 Task: In the  document Exoticfruitsletter.epub Change font size of watermark '117' and place the watermark  'Diagonally '. Insert footer and write www.nexusTech.com
Action: Mouse pressed left at (370, 460)
Screenshot: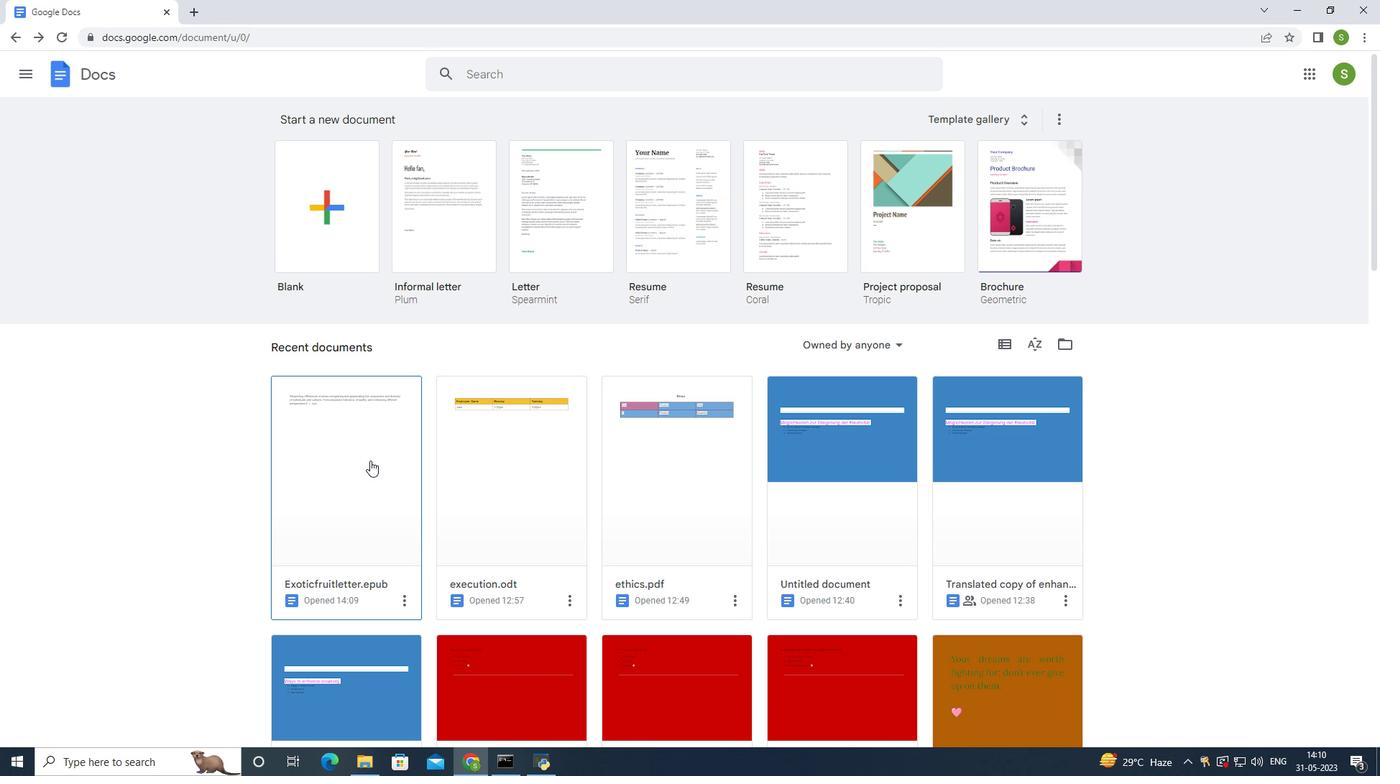 
Action: Mouse moved to (151, 89)
Screenshot: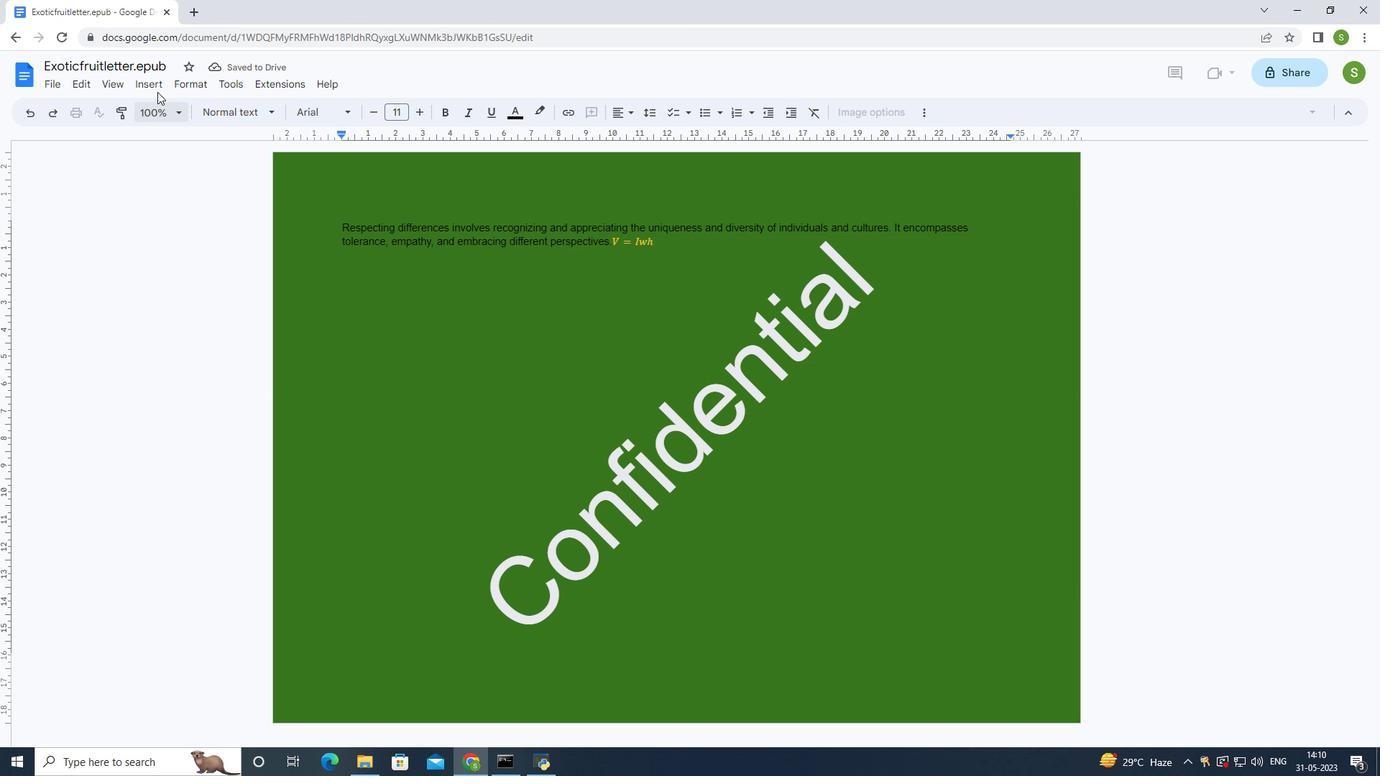 
Action: Mouse pressed left at (151, 89)
Screenshot: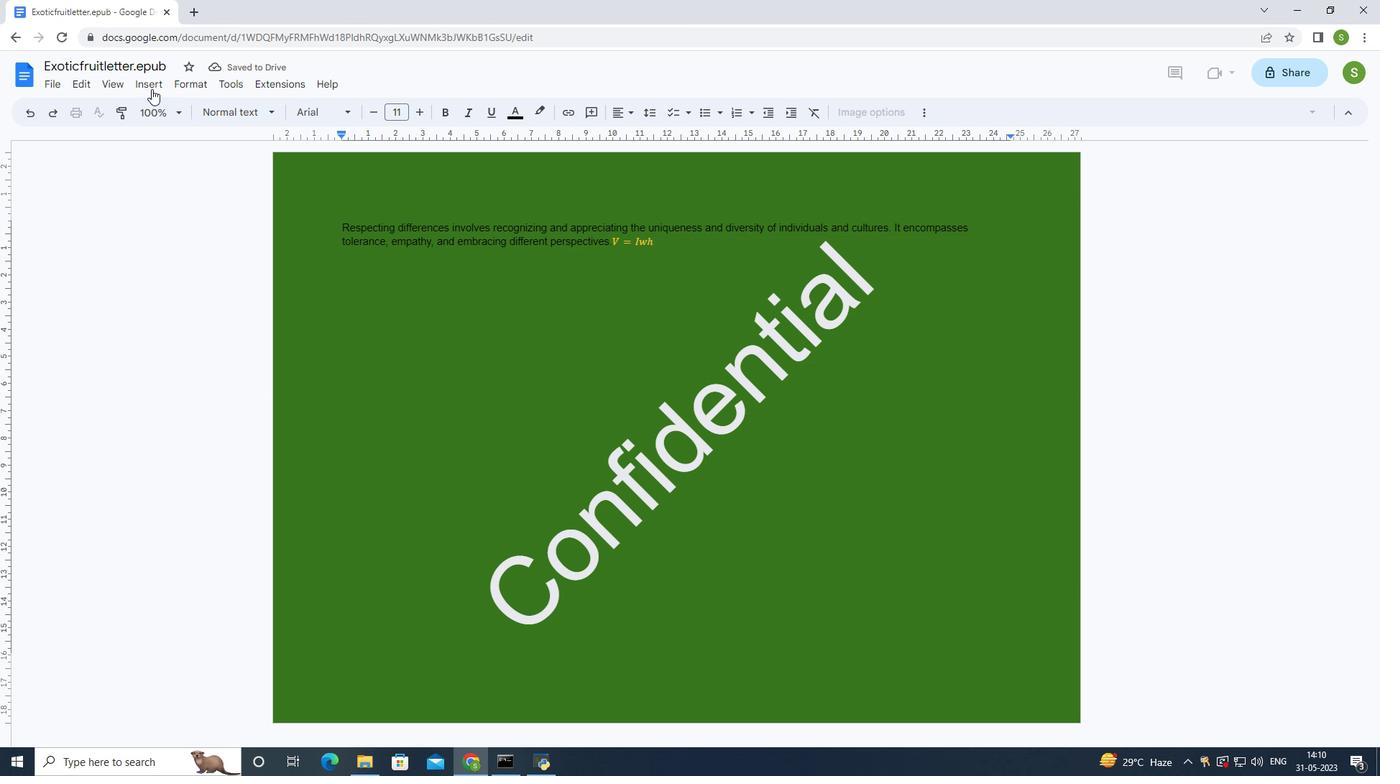 
Action: Mouse moved to (240, 416)
Screenshot: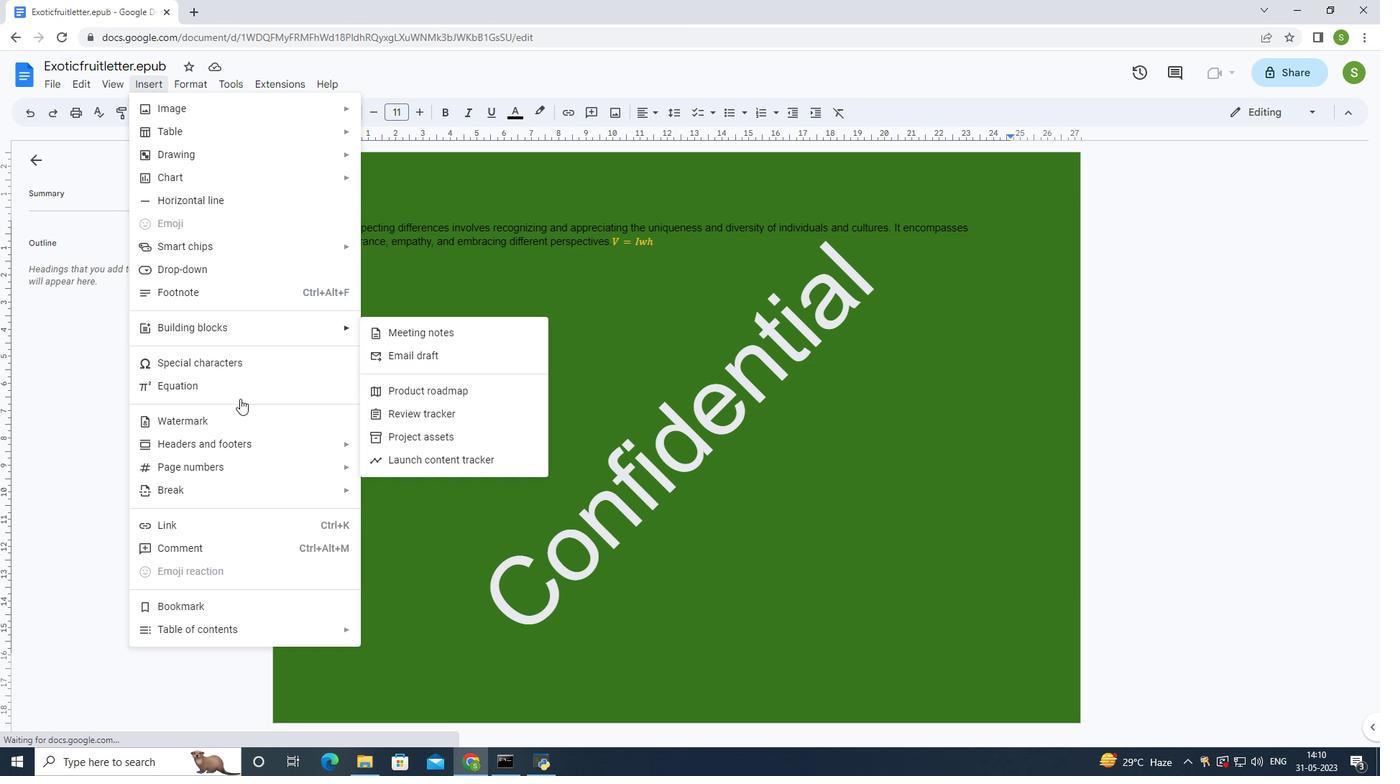 
Action: Mouse pressed left at (240, 416)
Screenshot: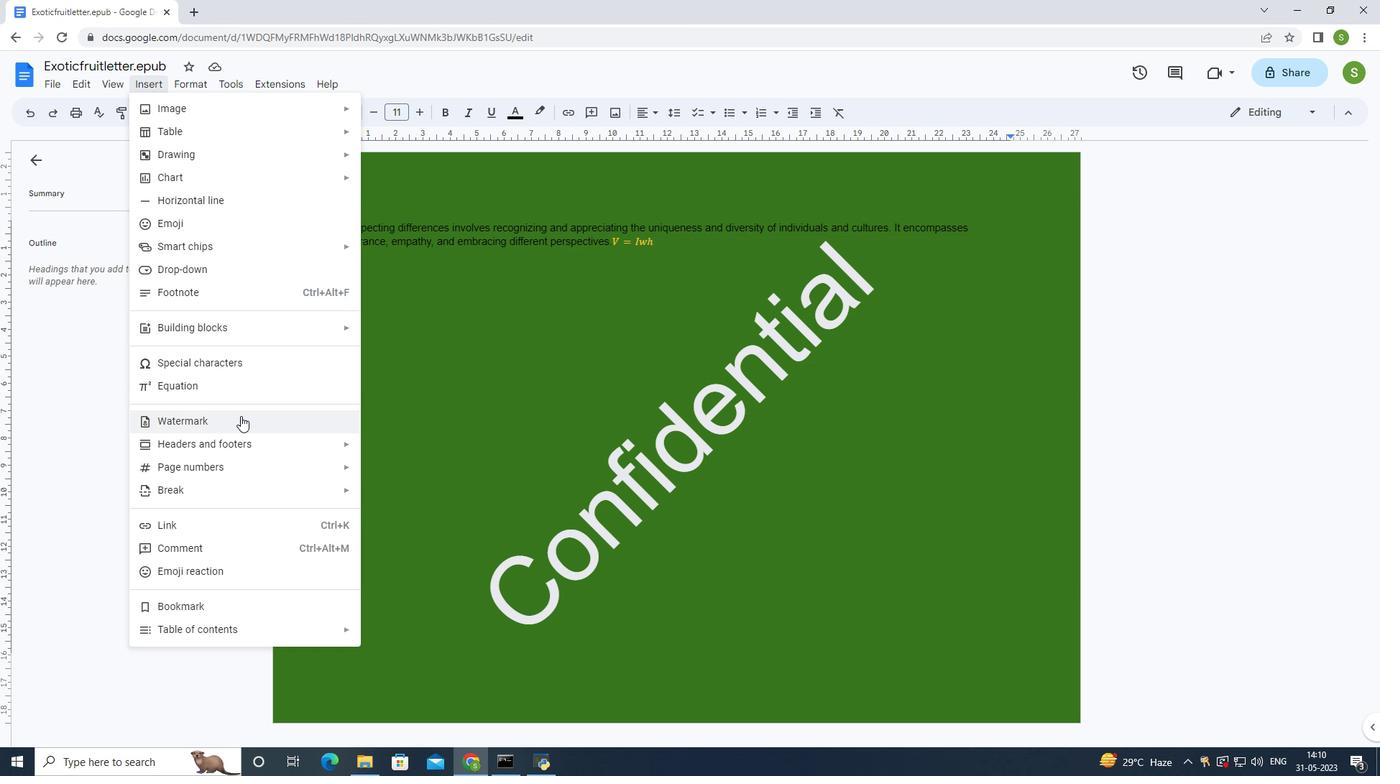 
Action: Mouse moved to (1247, 298)
Screenshot: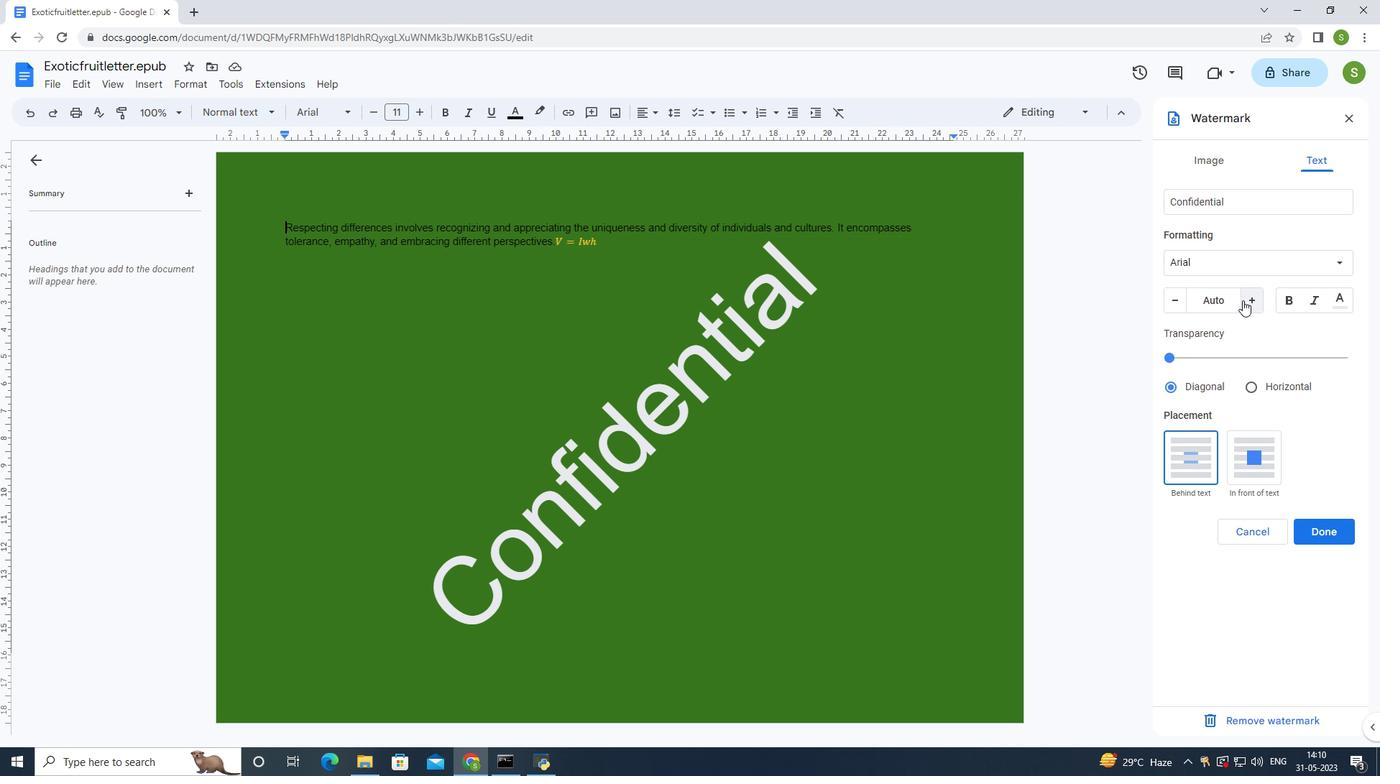 
Action: Mouse pressed left at (1247, 298)
Screenshot: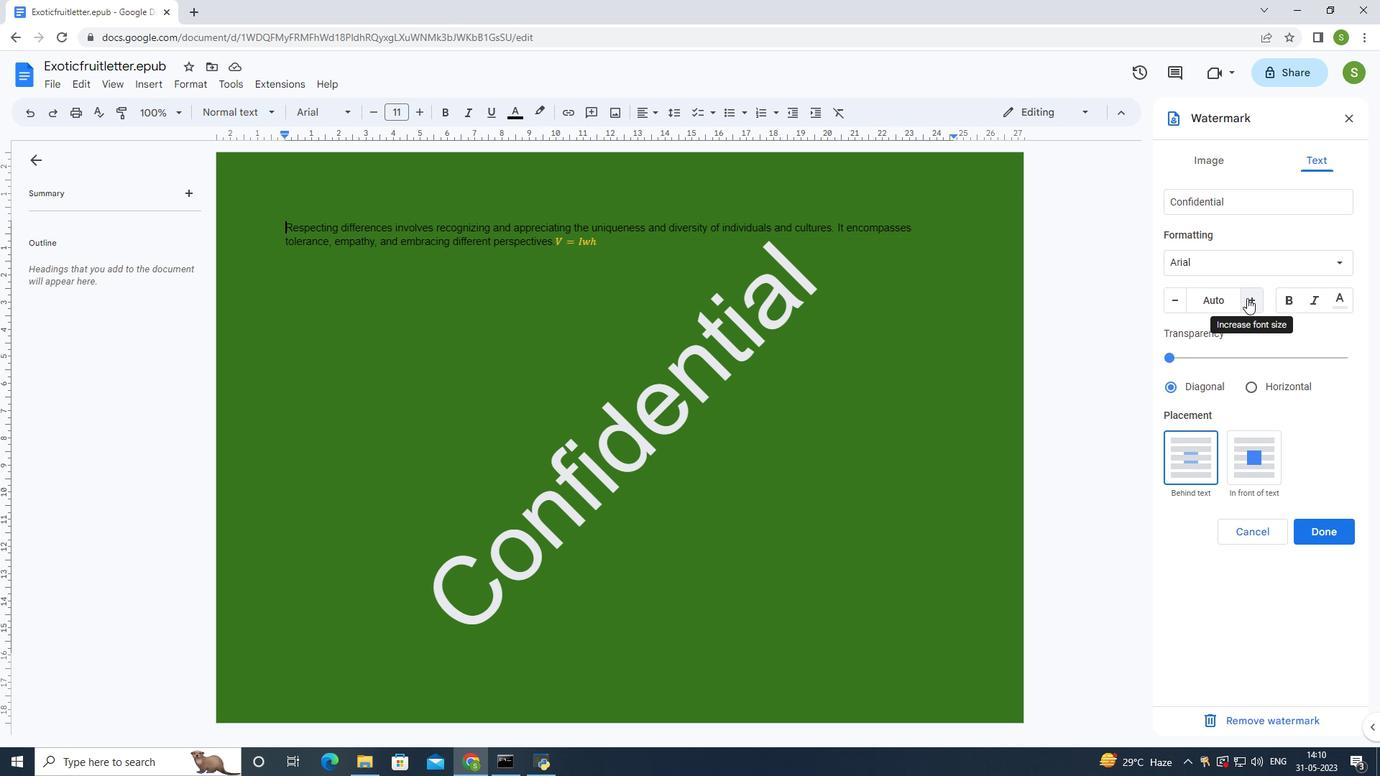 
Action: Mouse pressed left at (1247, 298)
Screenshot: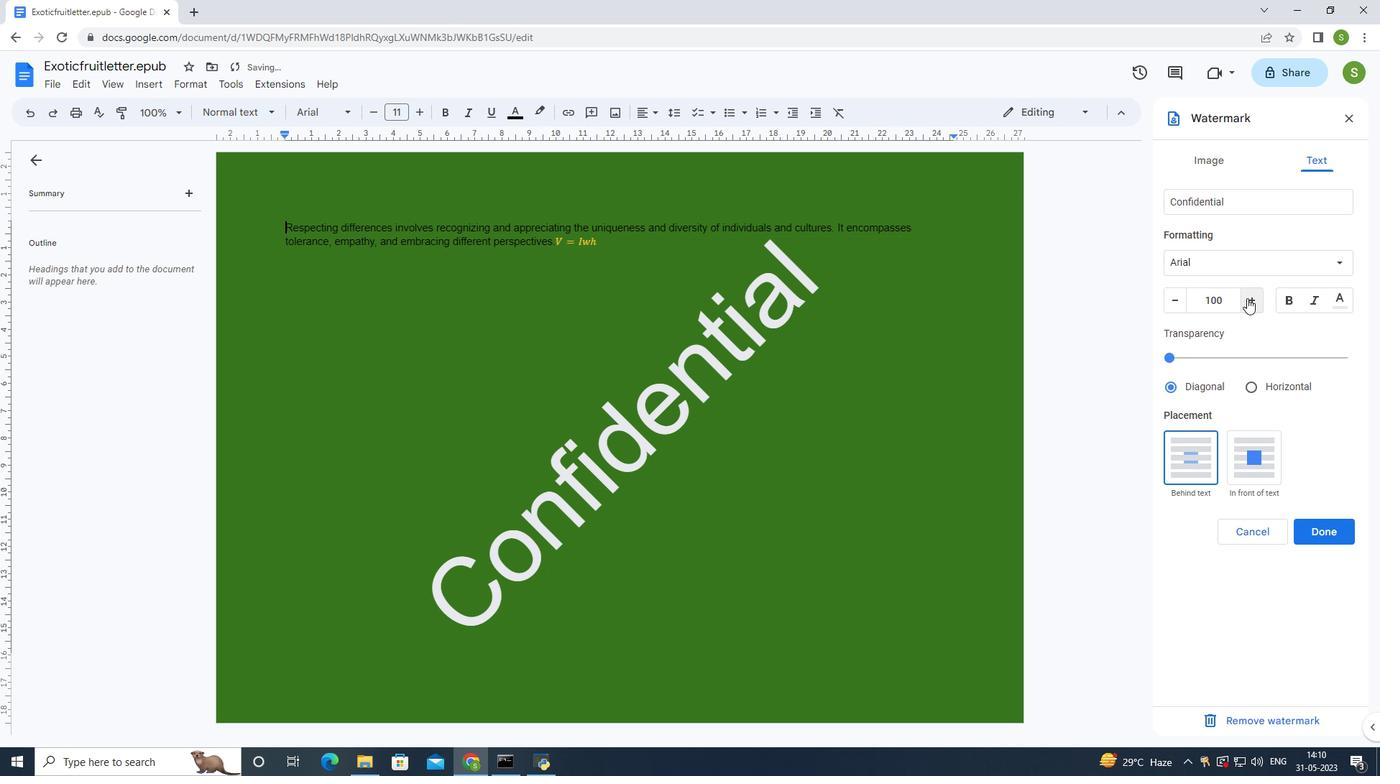 
Action: Mouse pressed left at (1247, 298)
Screenshot: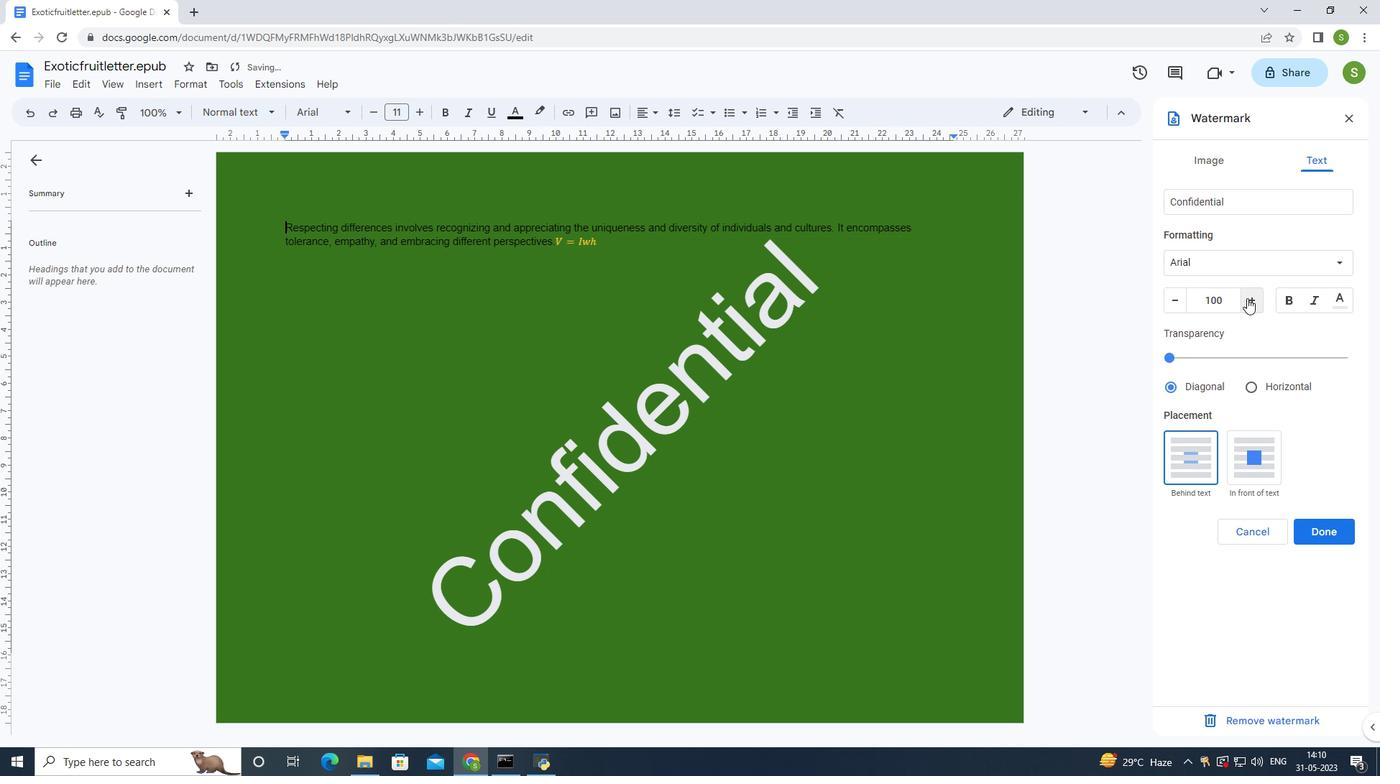 
Action: Mouse pressed left at (1247, 298)
Screenshot: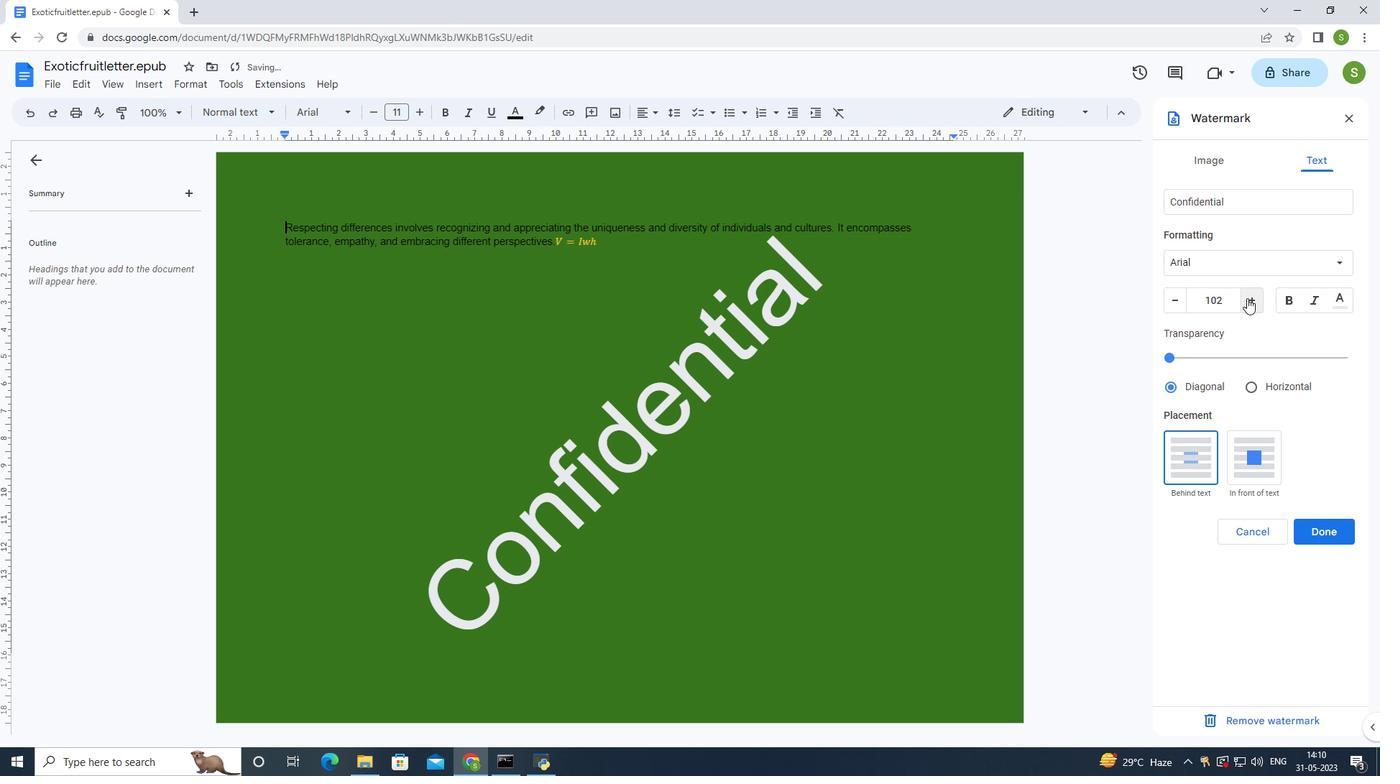 
Action: Mouse pressed left at (1247, 298)
Screenshot: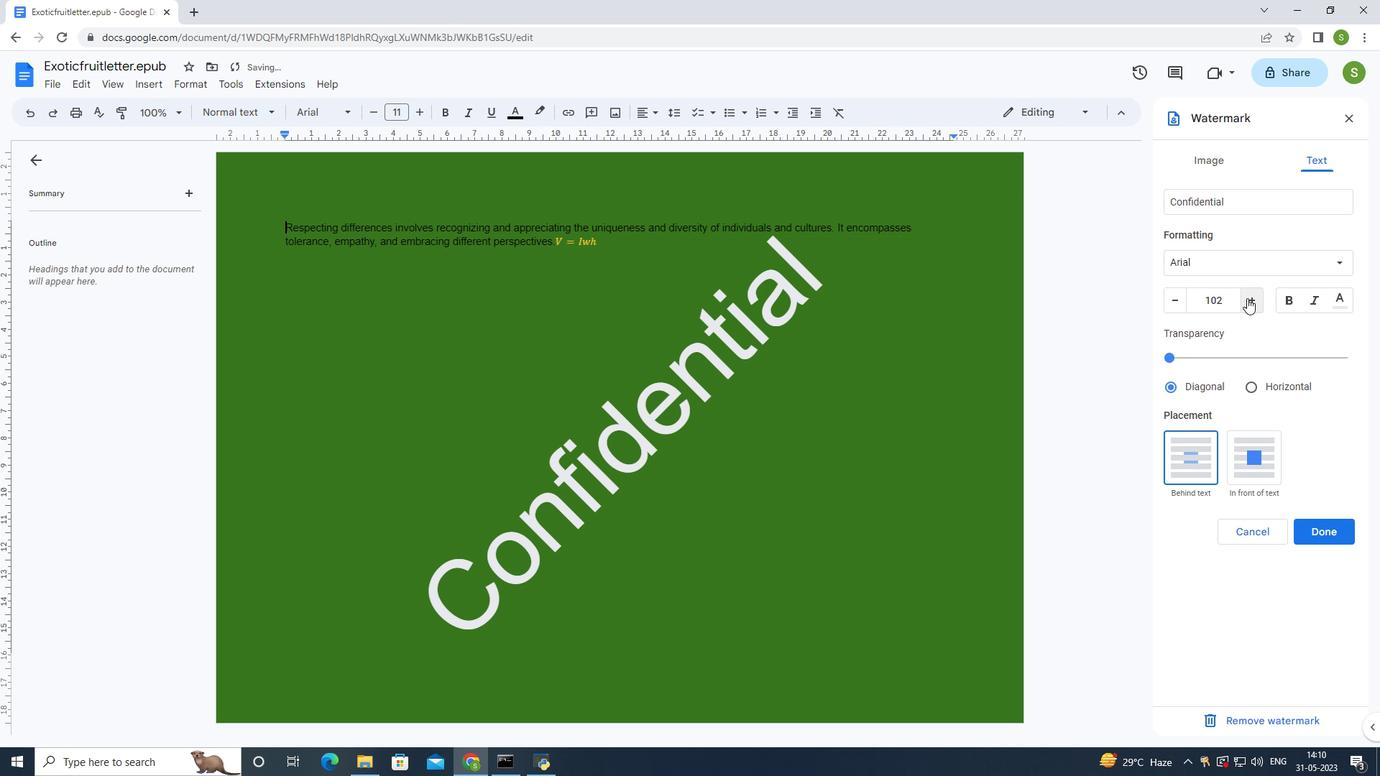 
Action: Mouse pressed left at (1247, 298)
Screenshot: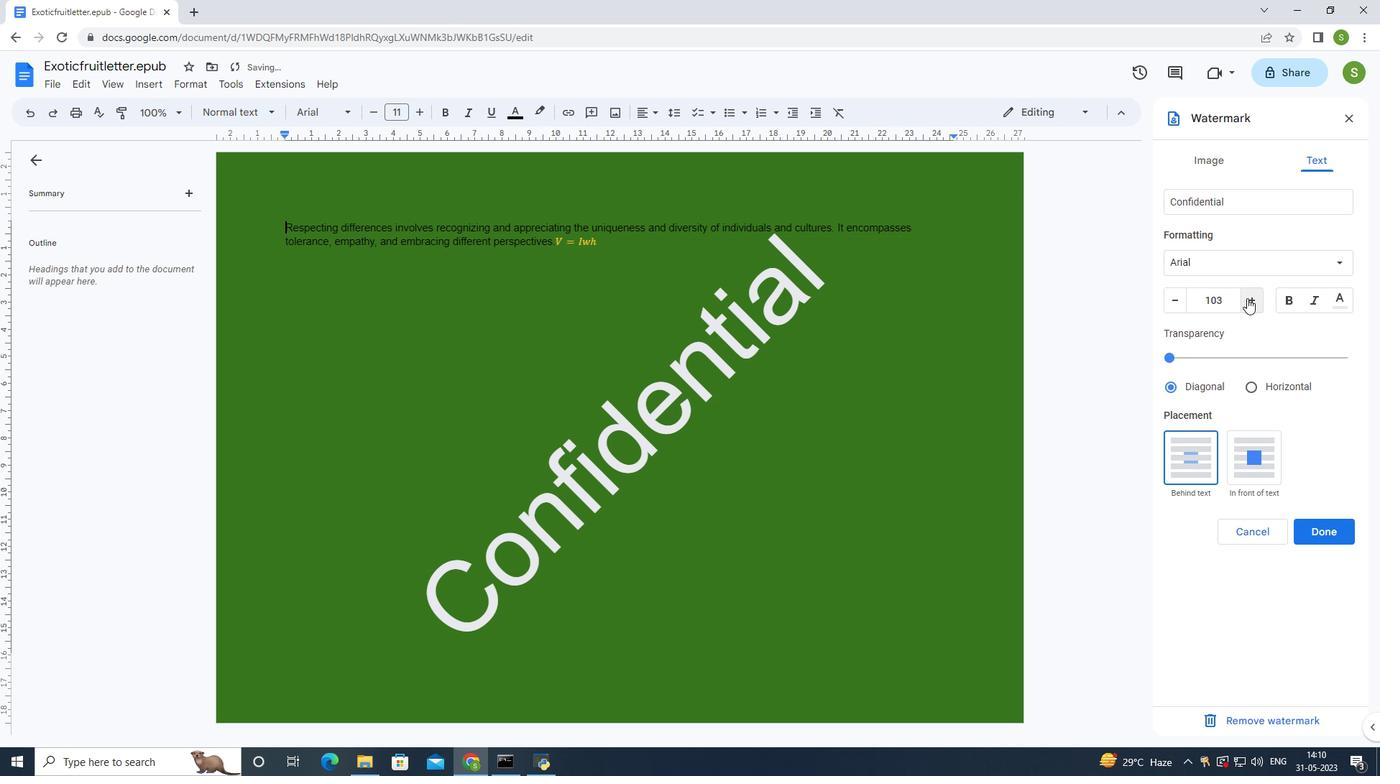 
Action: Mouse pressed left at (1247, 298)
Screenshot: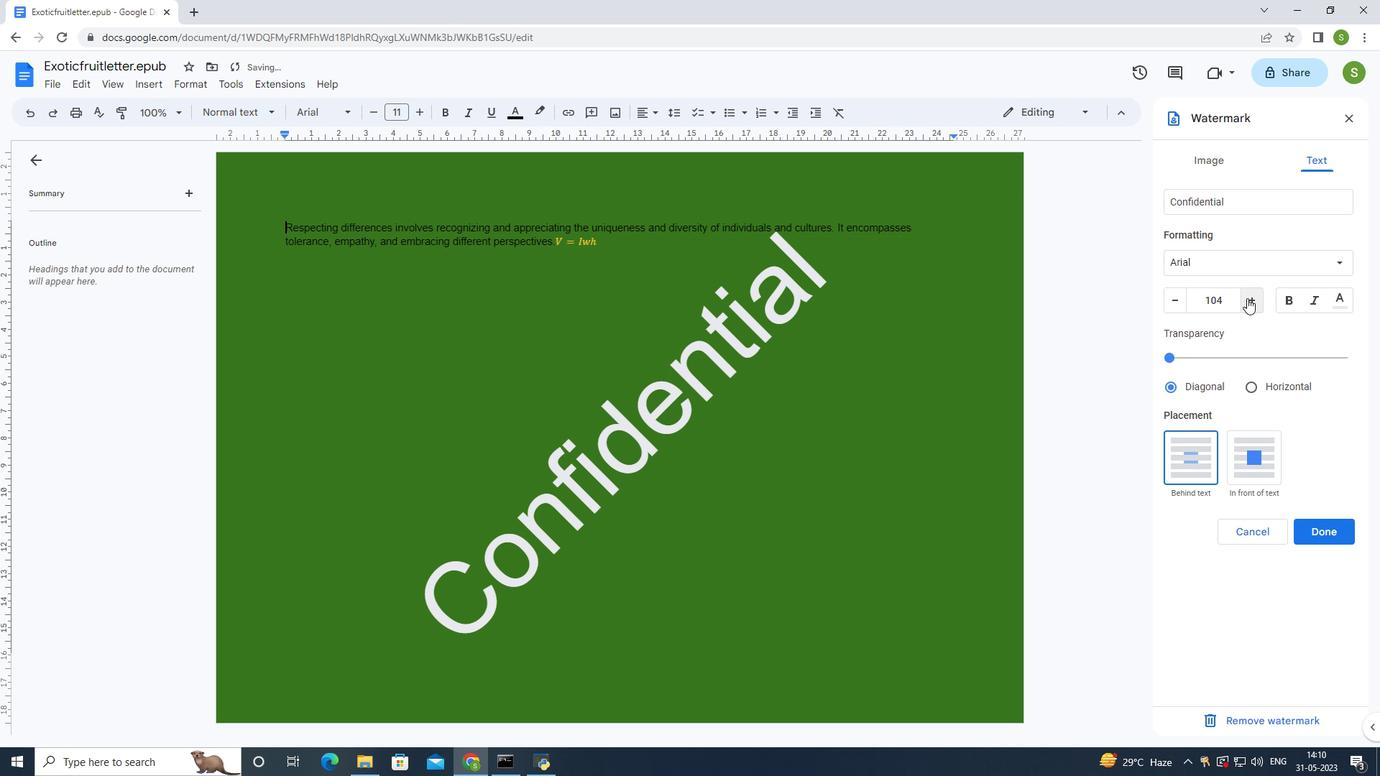 
Action: Mouse pressed left at (1247, 298)
Screenshot: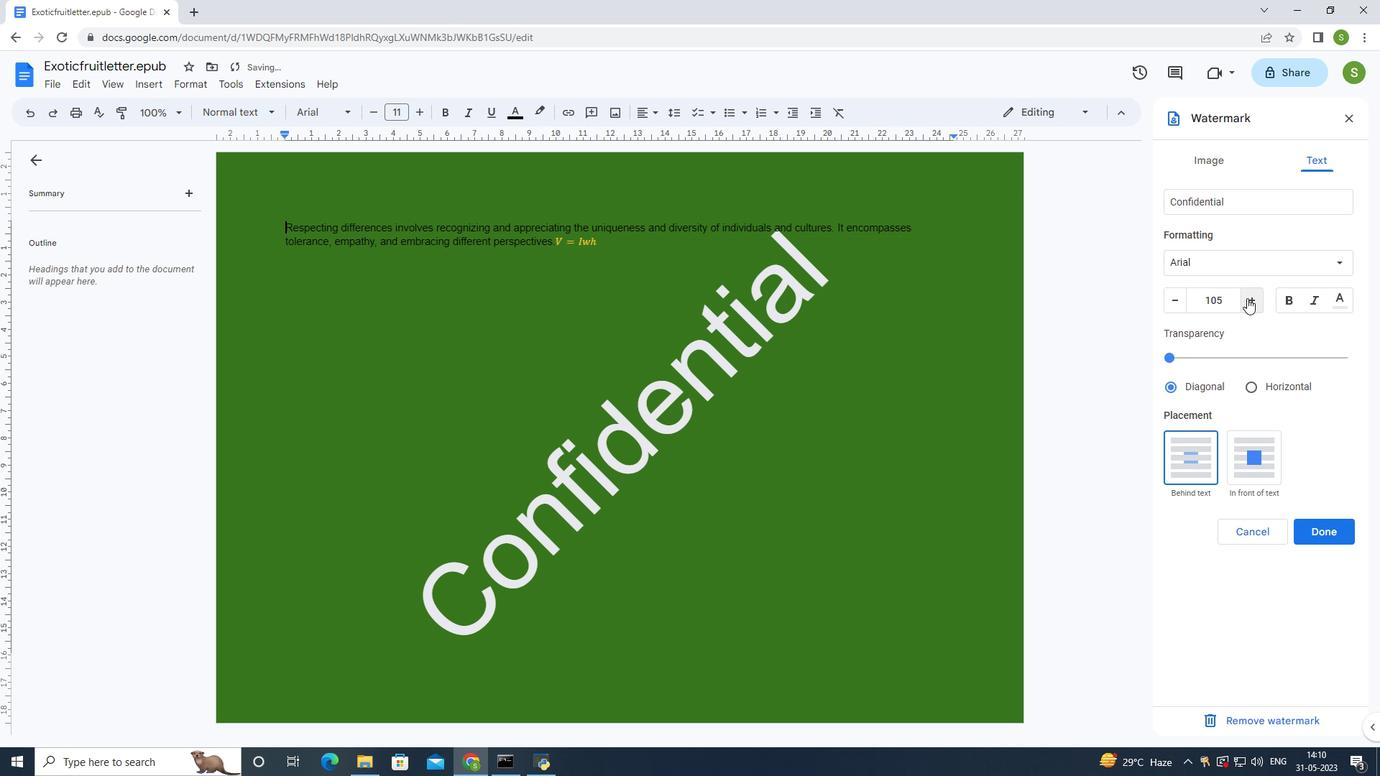
Action: Mouse pressed left at (1247, 298)
Screenshot: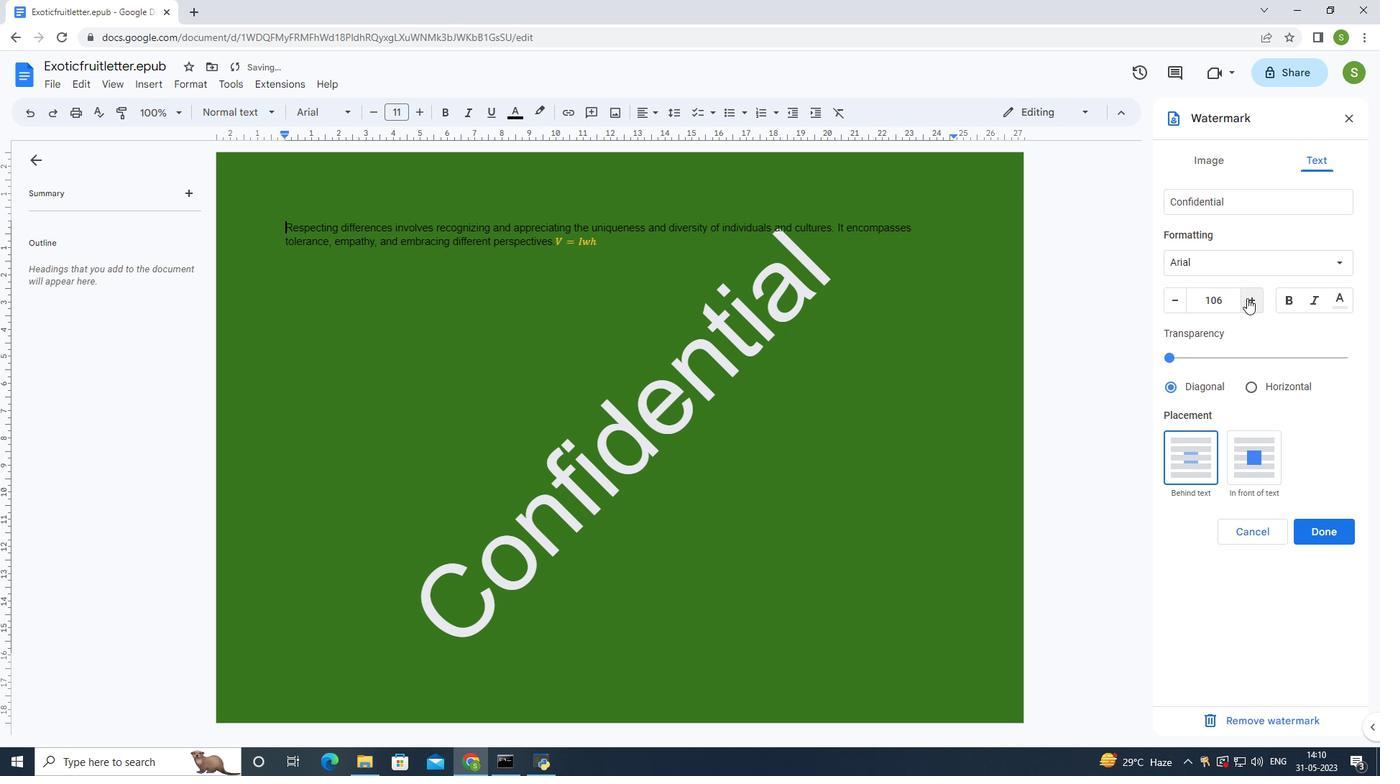 
Action: Mouse pressed left at (1247, 298)
Screenshot: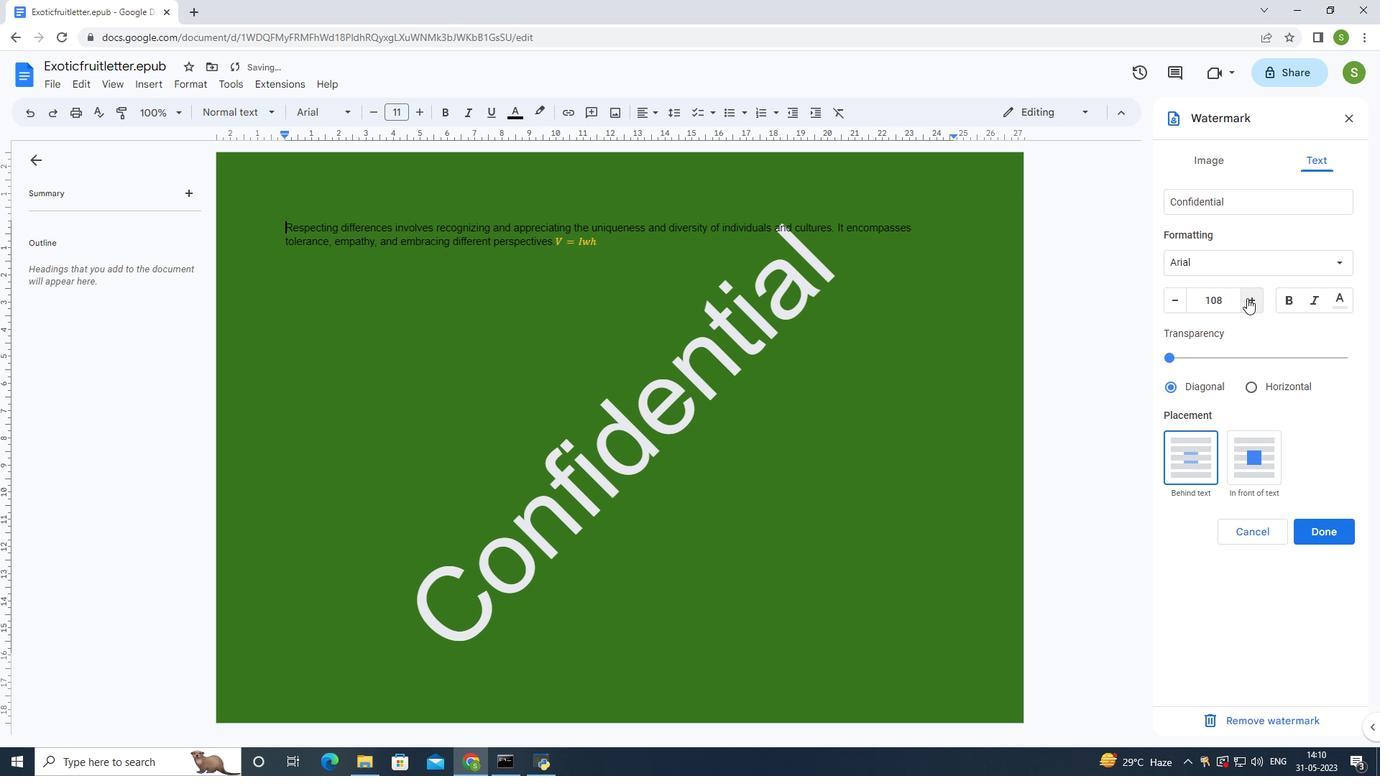 
Action: Mouse pressed left at (1247, 298)
Screenshot: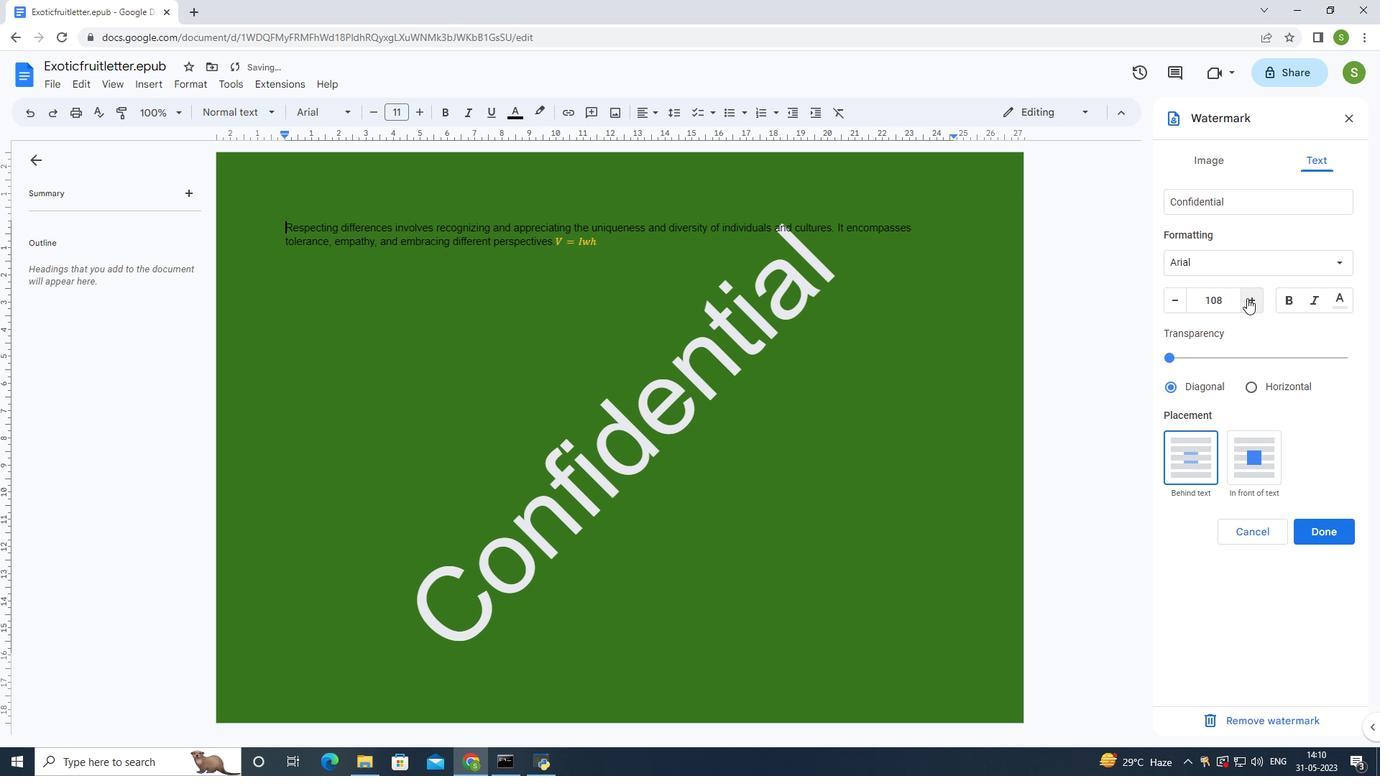 
Action: Mouse pressed left at (1247, 298)
Screenshot: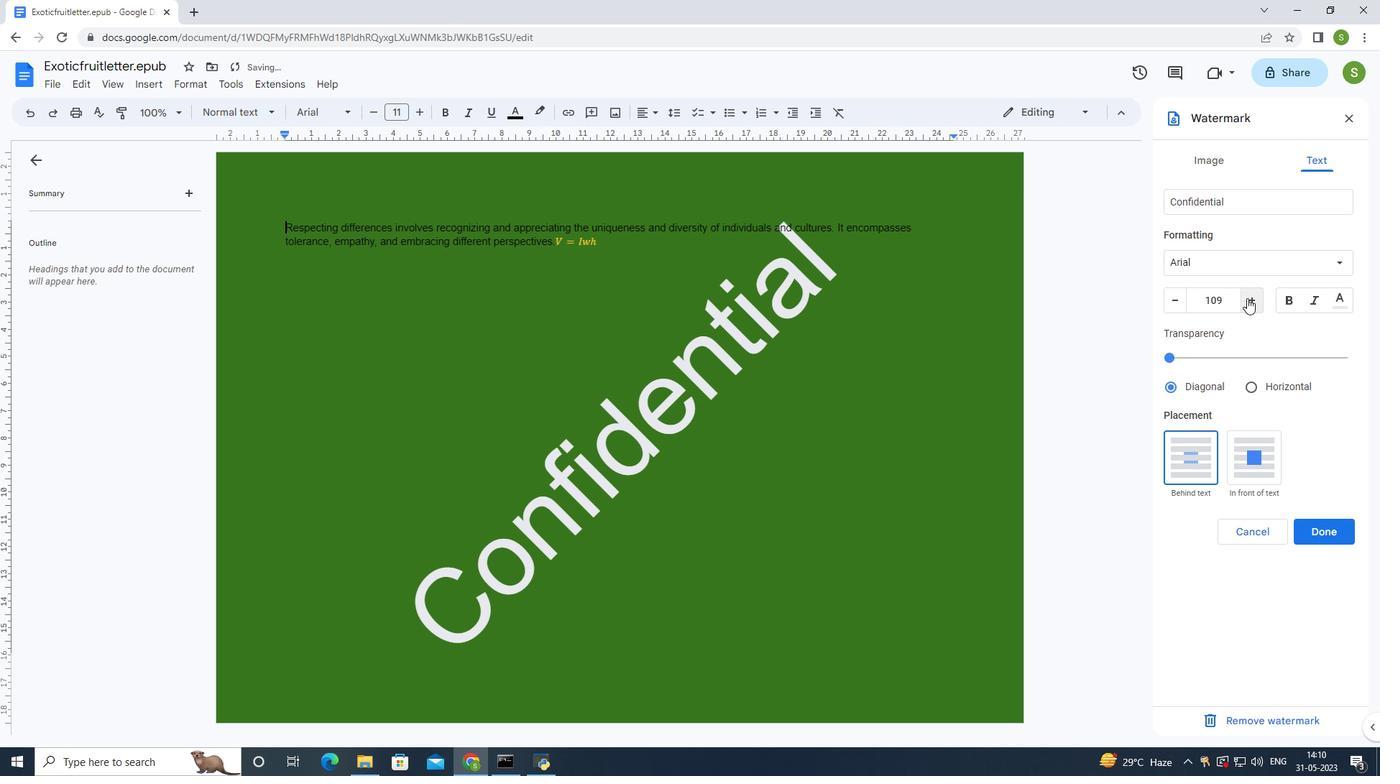 
Action: Mouse pressed left at (1247, 298)
Screenshot: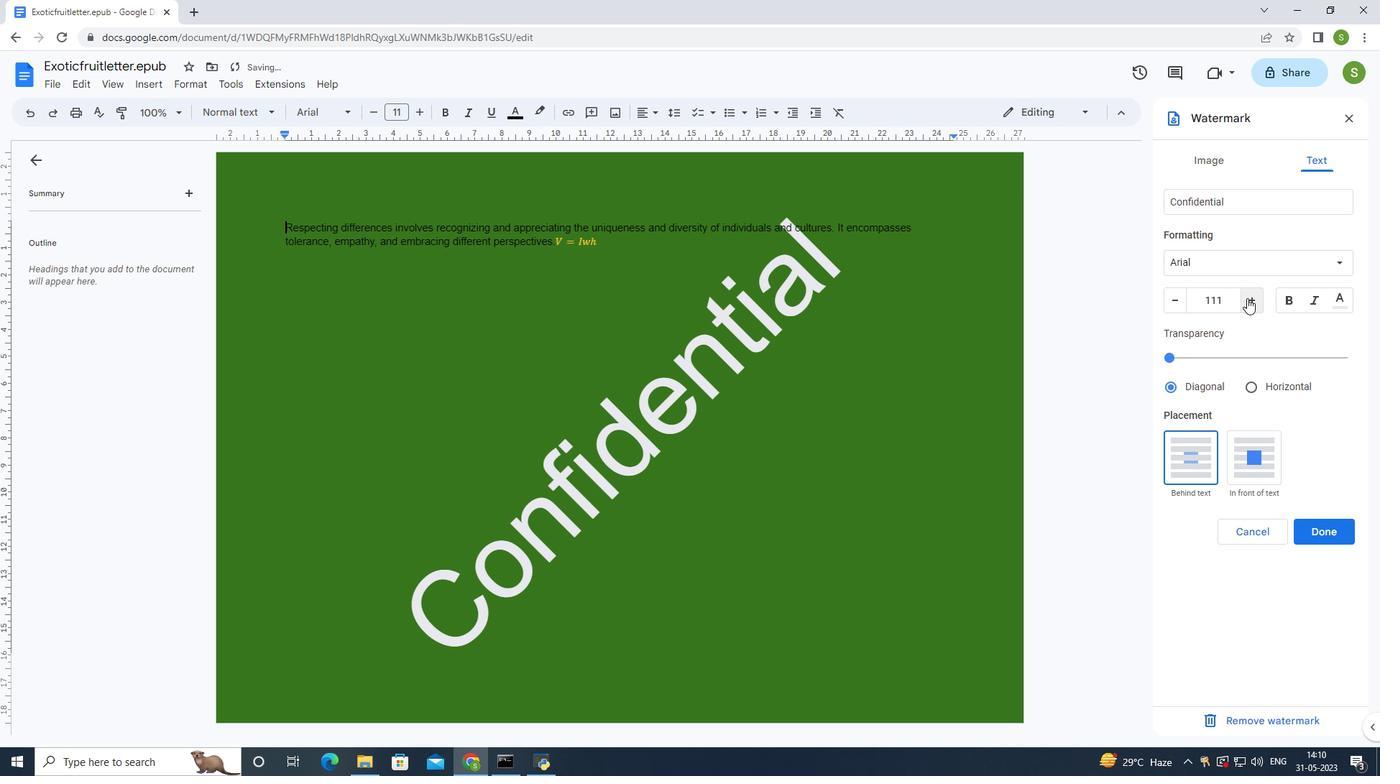 
Action: Mouse pressed left at (1247, 298)
Screenshot: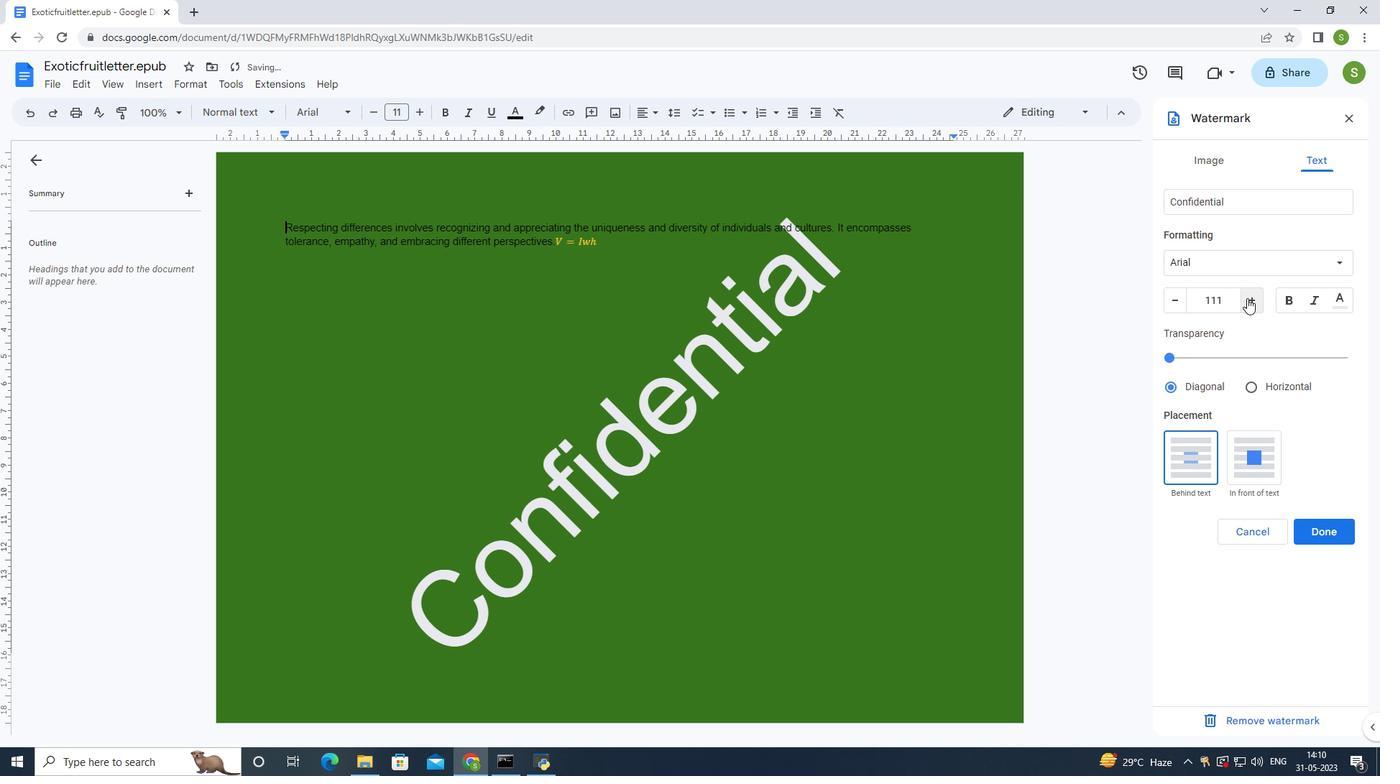 
Action: Mouse pressed left at (1247, 298)
Screenshot: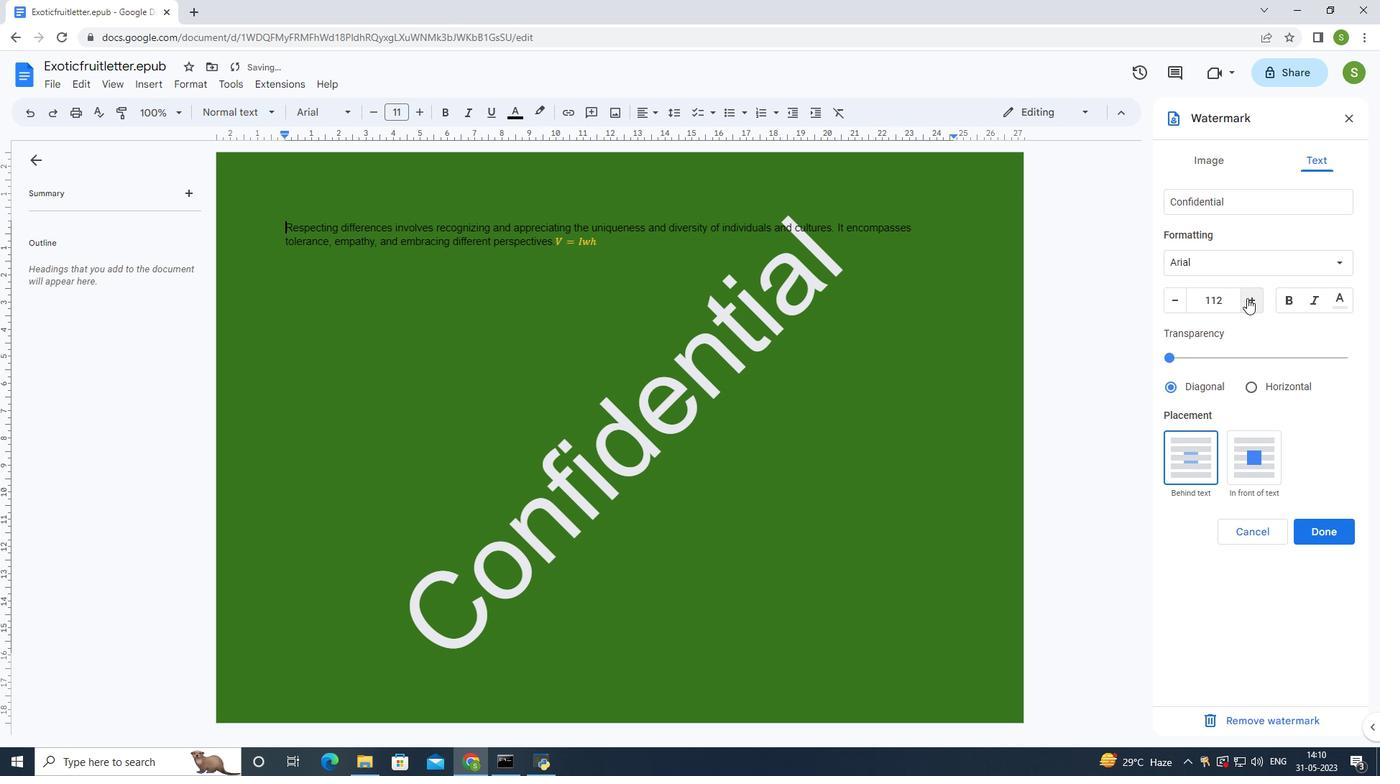 
Action: Mouse pressed left at (1247, 298)
Screenshot: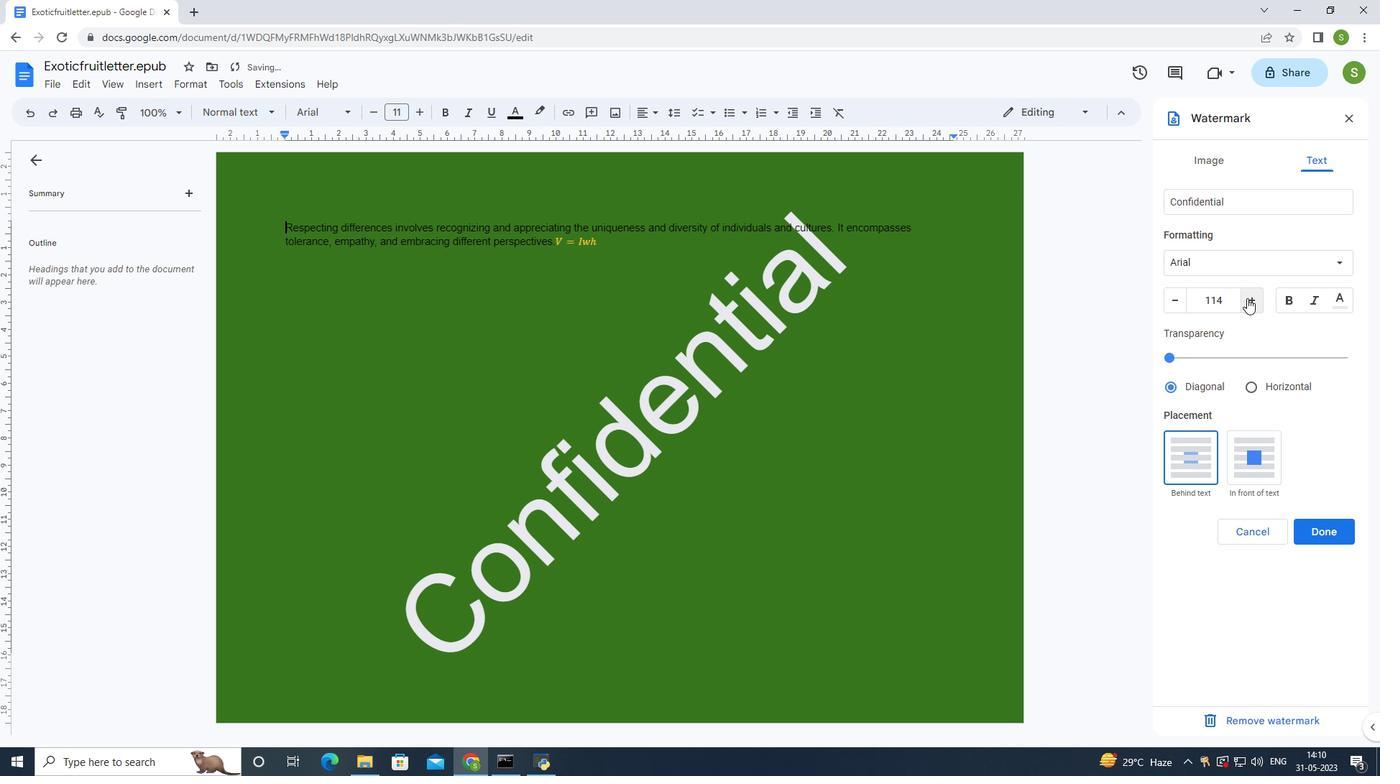 
Action: Mouse pressed left at (1247, 298)
Screenshot: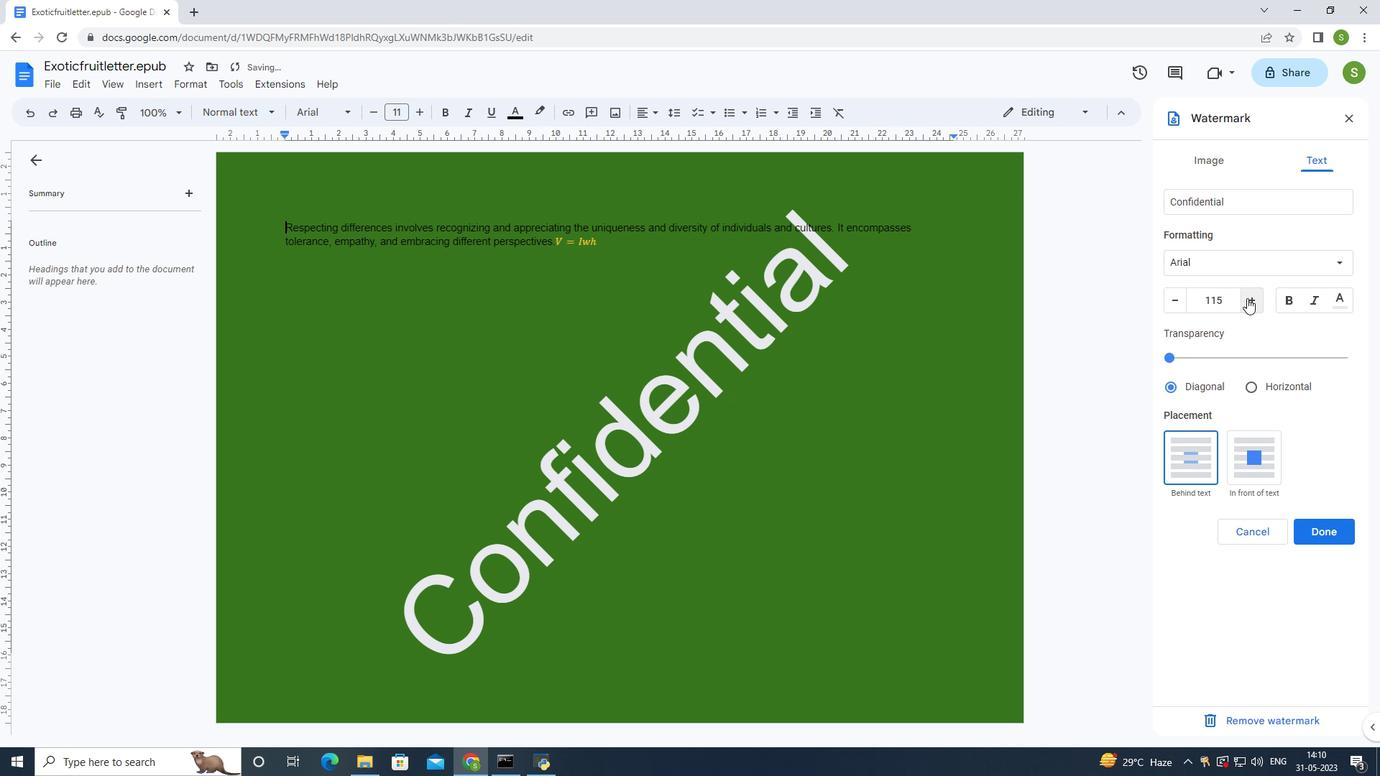 
Action: Mouse pressed left at (1247, 298)
Screenshot: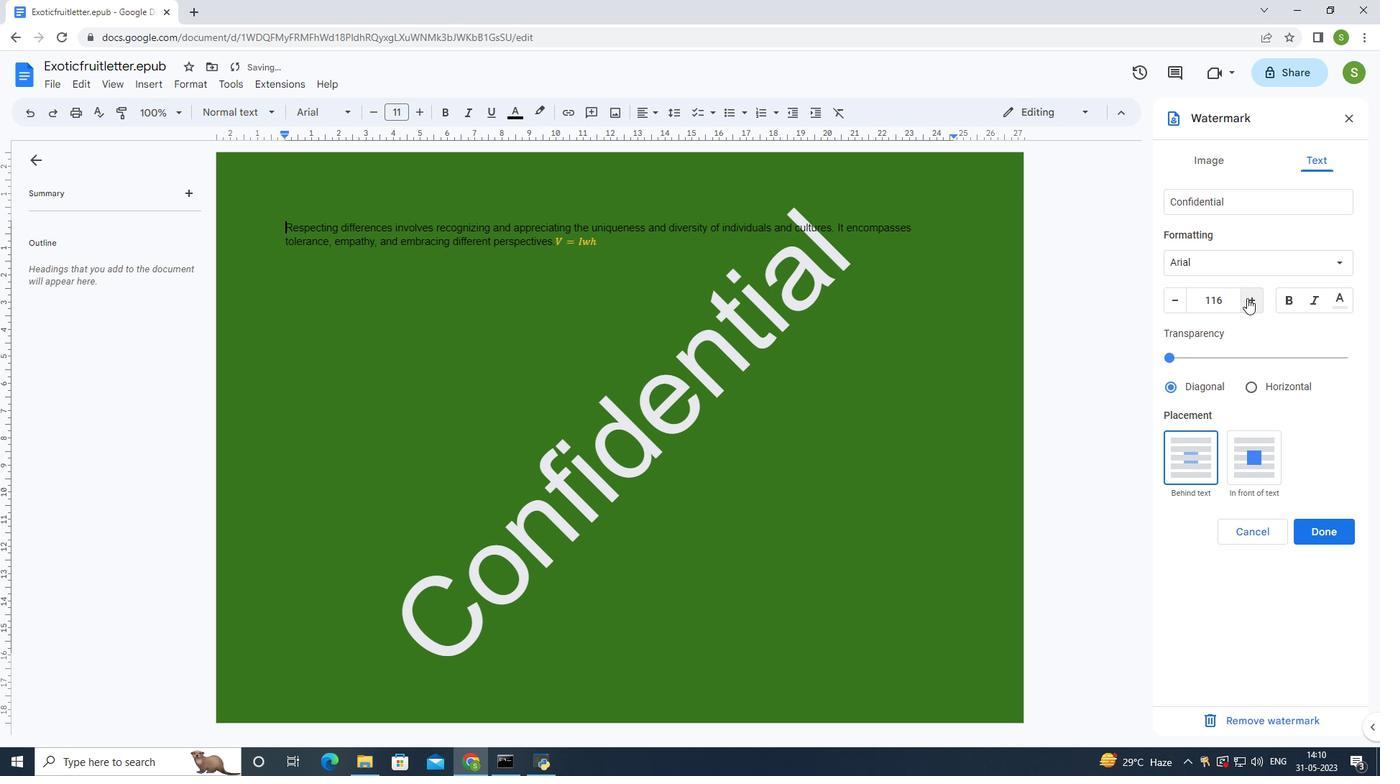 
Action: Mouse moved to (1323, 532)
Screenshot: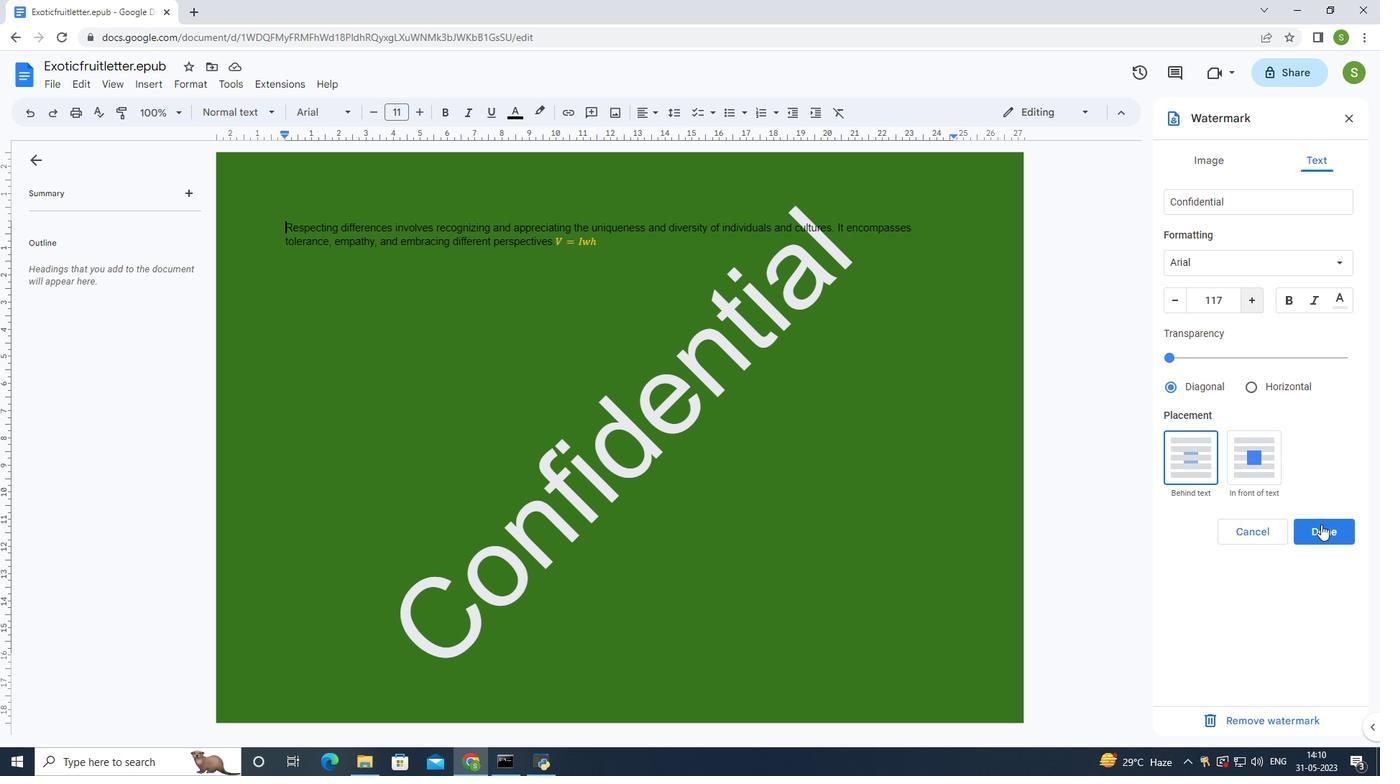 
Action: Mouse pressed left at (1323, 532)
Screenshot: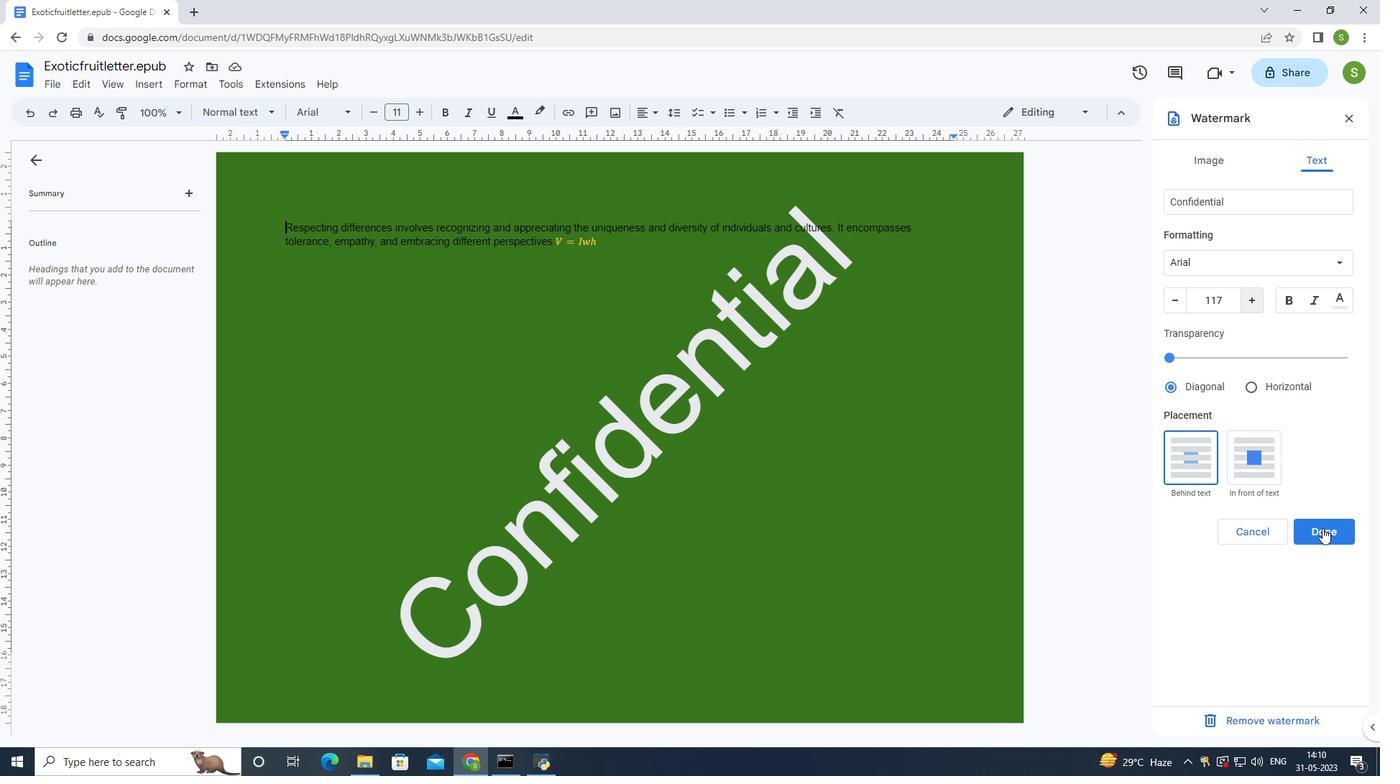 
Action: Mouse moved to (810, 552)
Screenshot: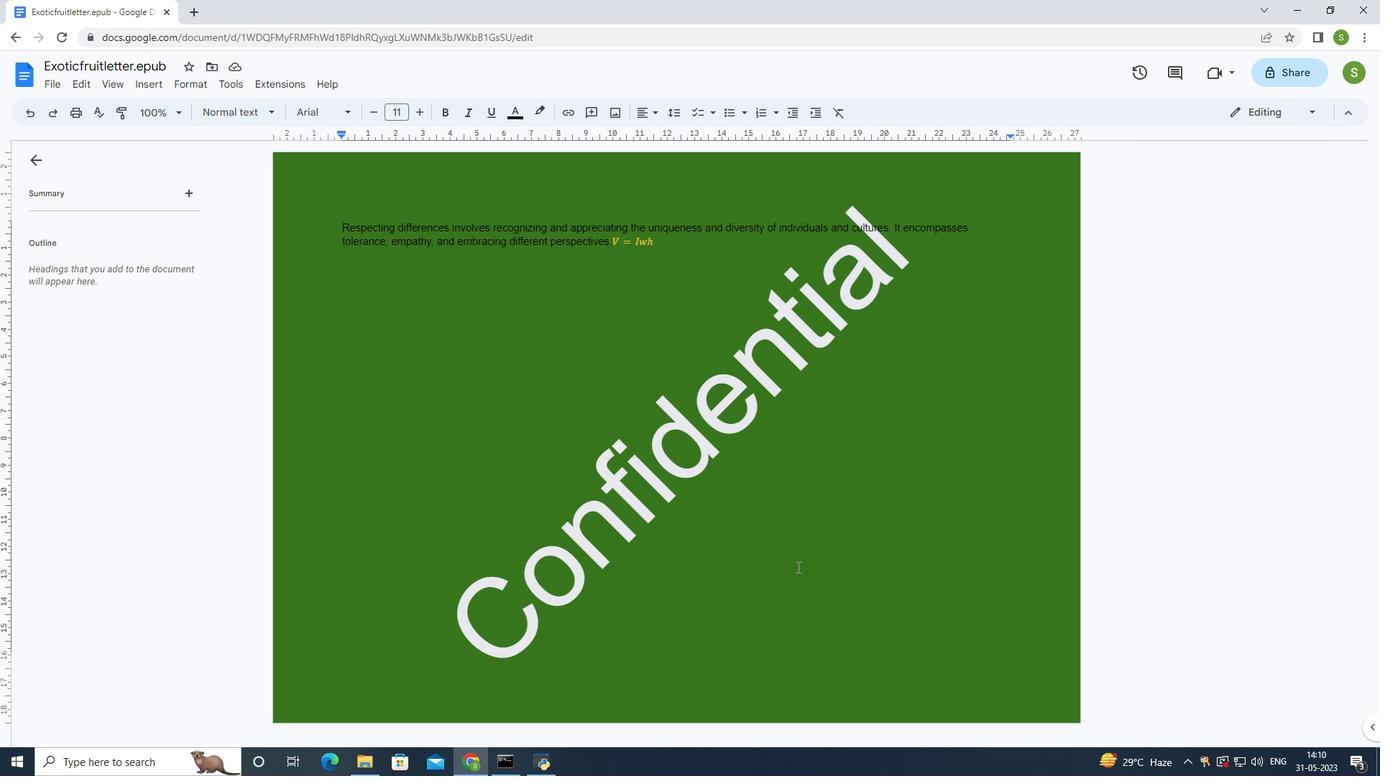 
Action: Mouse scrolled (810, 551) with delta (0, 0)
Screenshot: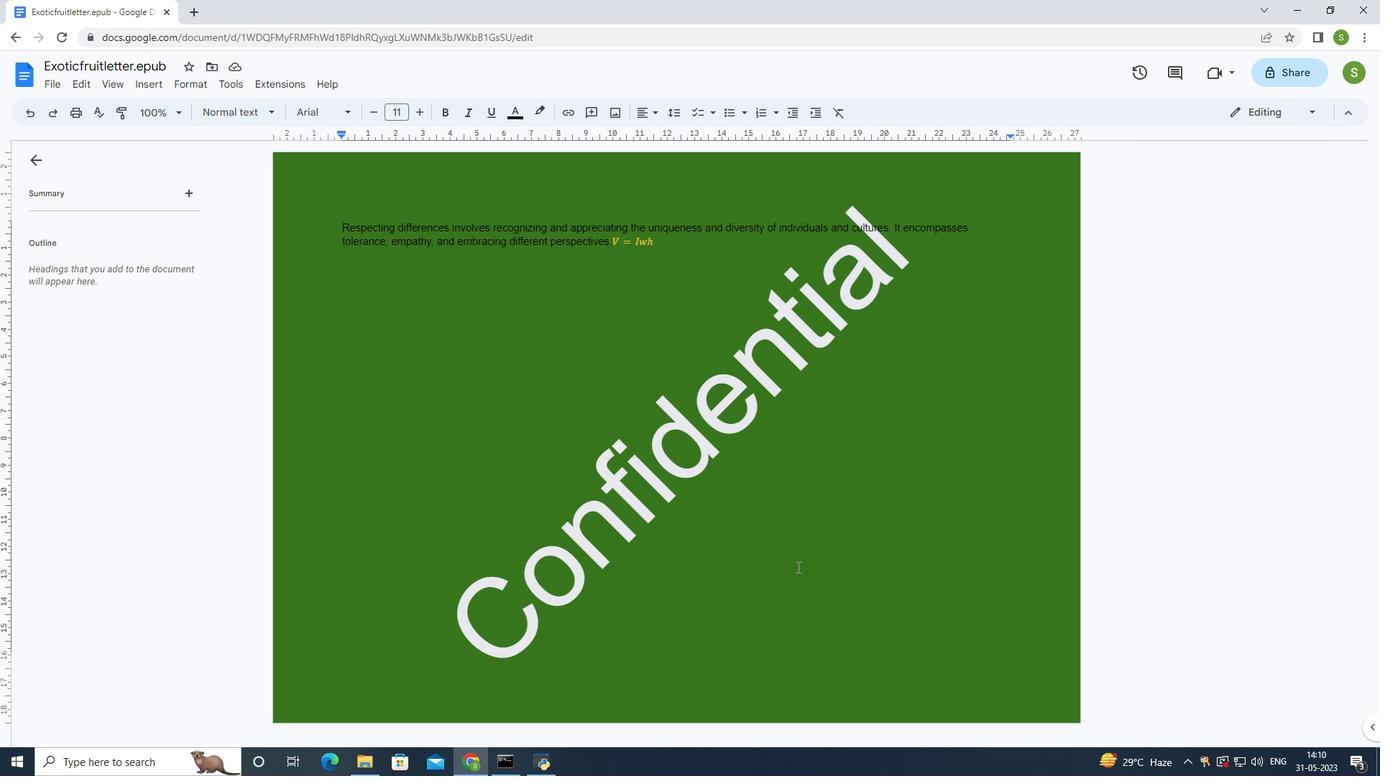 
Action: Mouse scrolled (810, 551) with delta (0, 0)
Screenshot: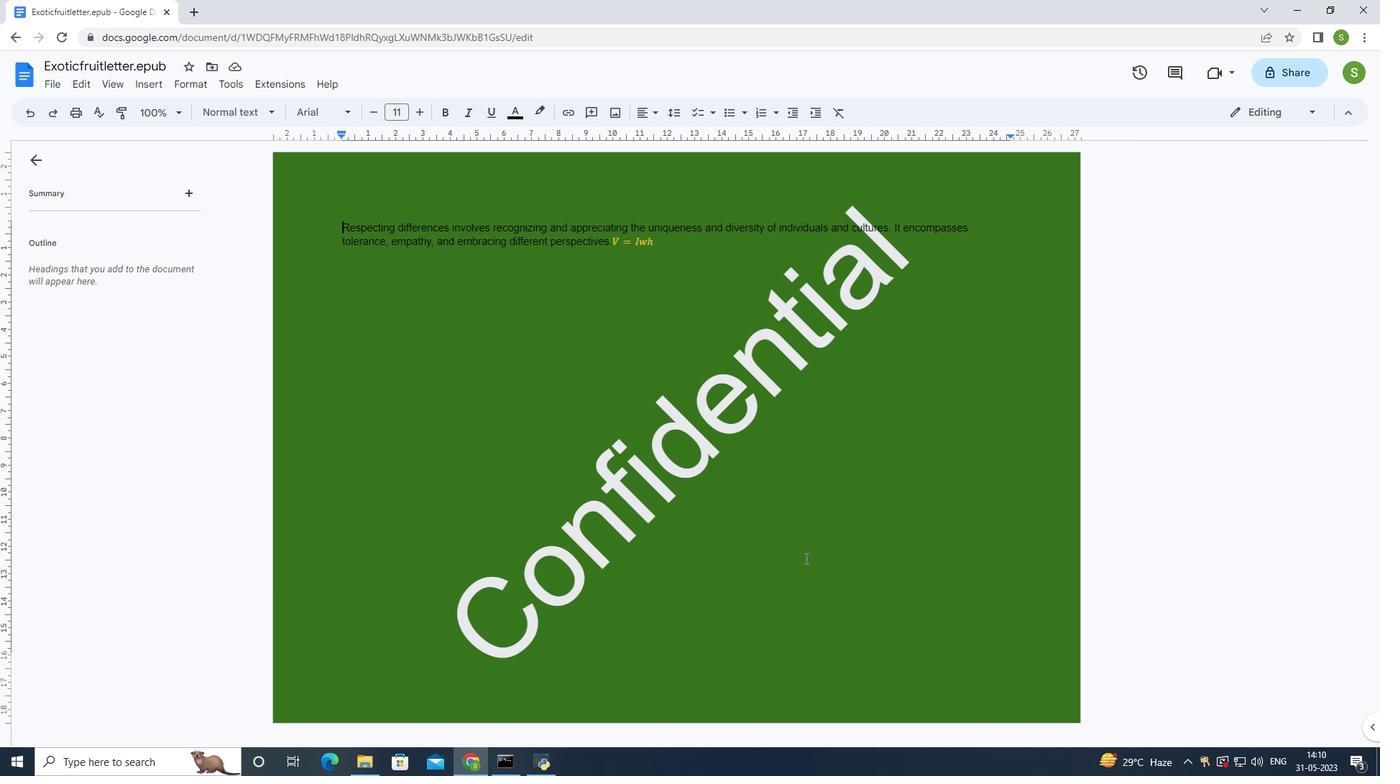 
Action: Mouse scrolled (810, 551) with delta (0, 0)
Screenshot: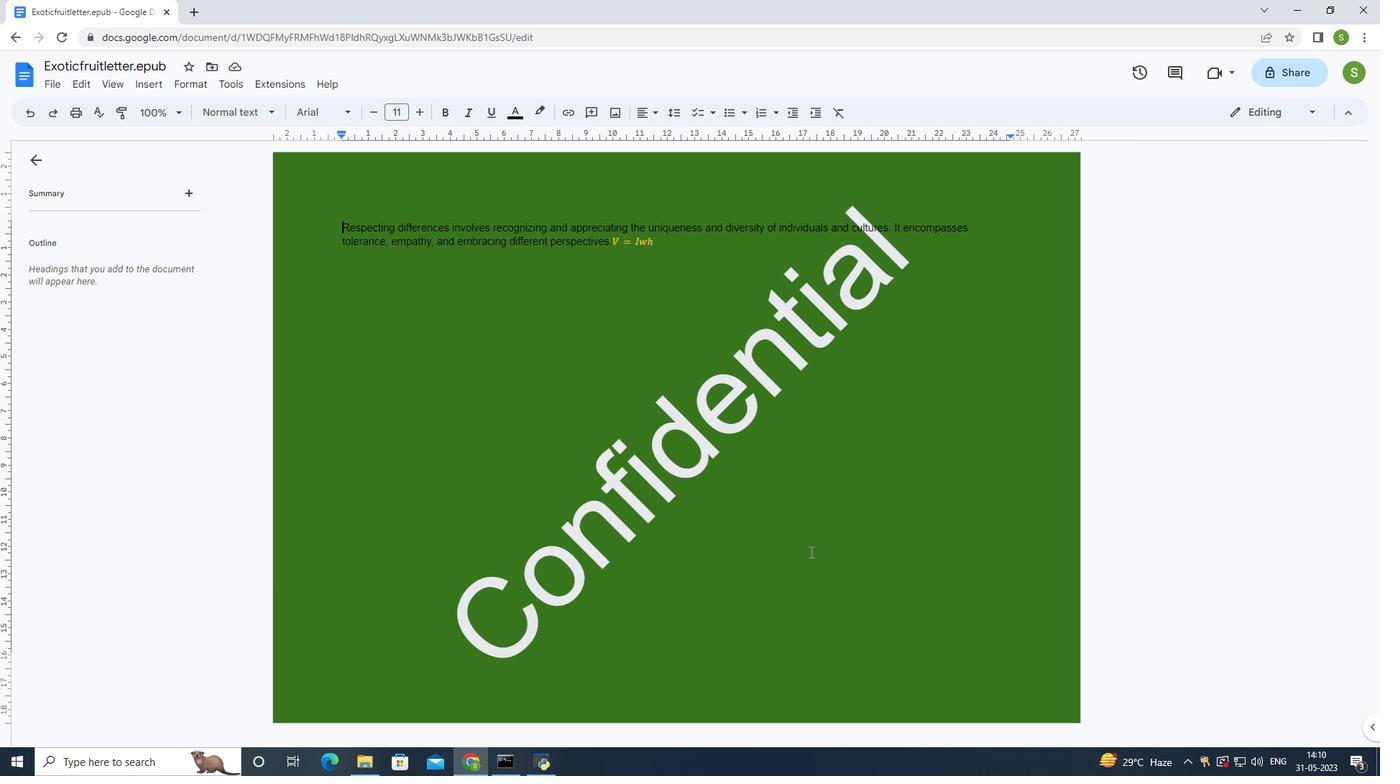 
Action: Mouse moved to (810, 552)
Screenshot: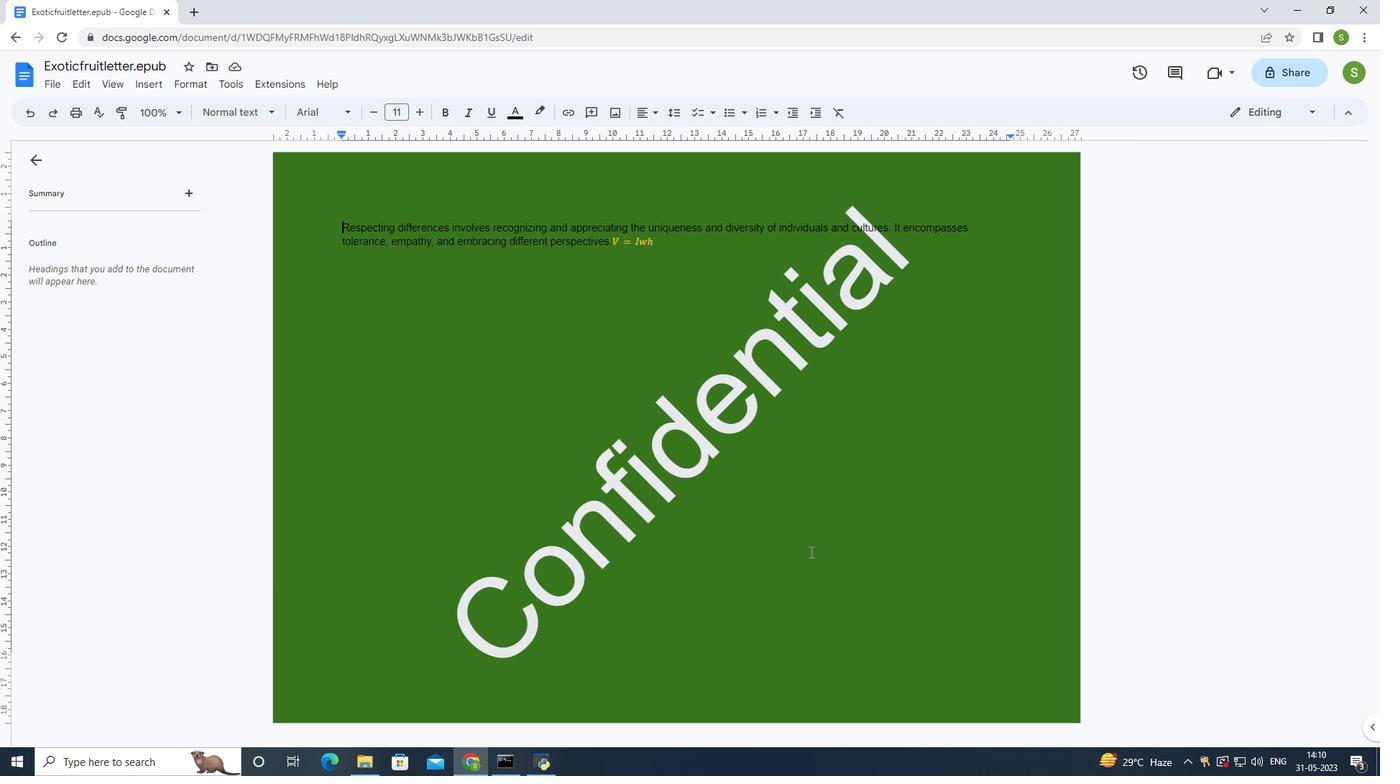 
Action: Mouse scrolled (810, 551) with delta (0, 0)
Screenshot: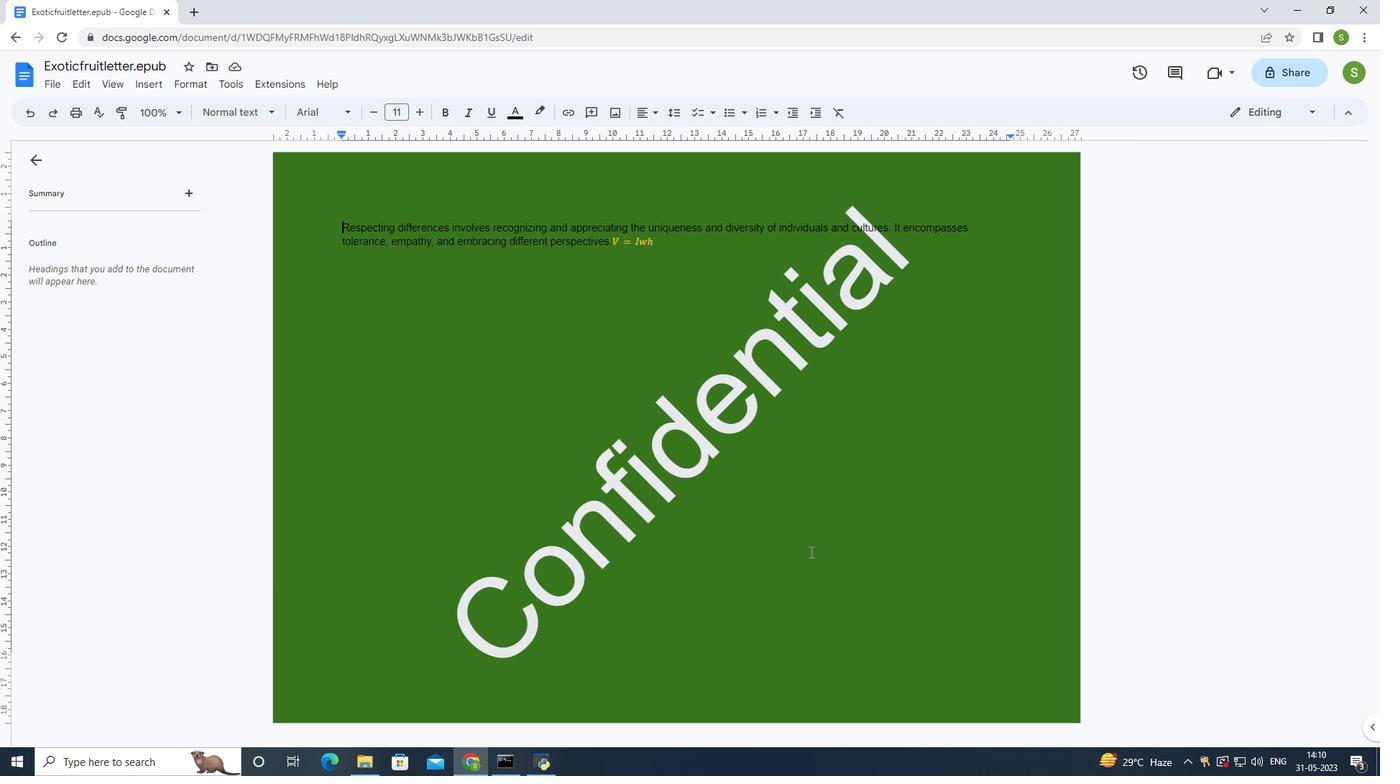 
Action: Mouse moved to (677, 679)
Screenshot: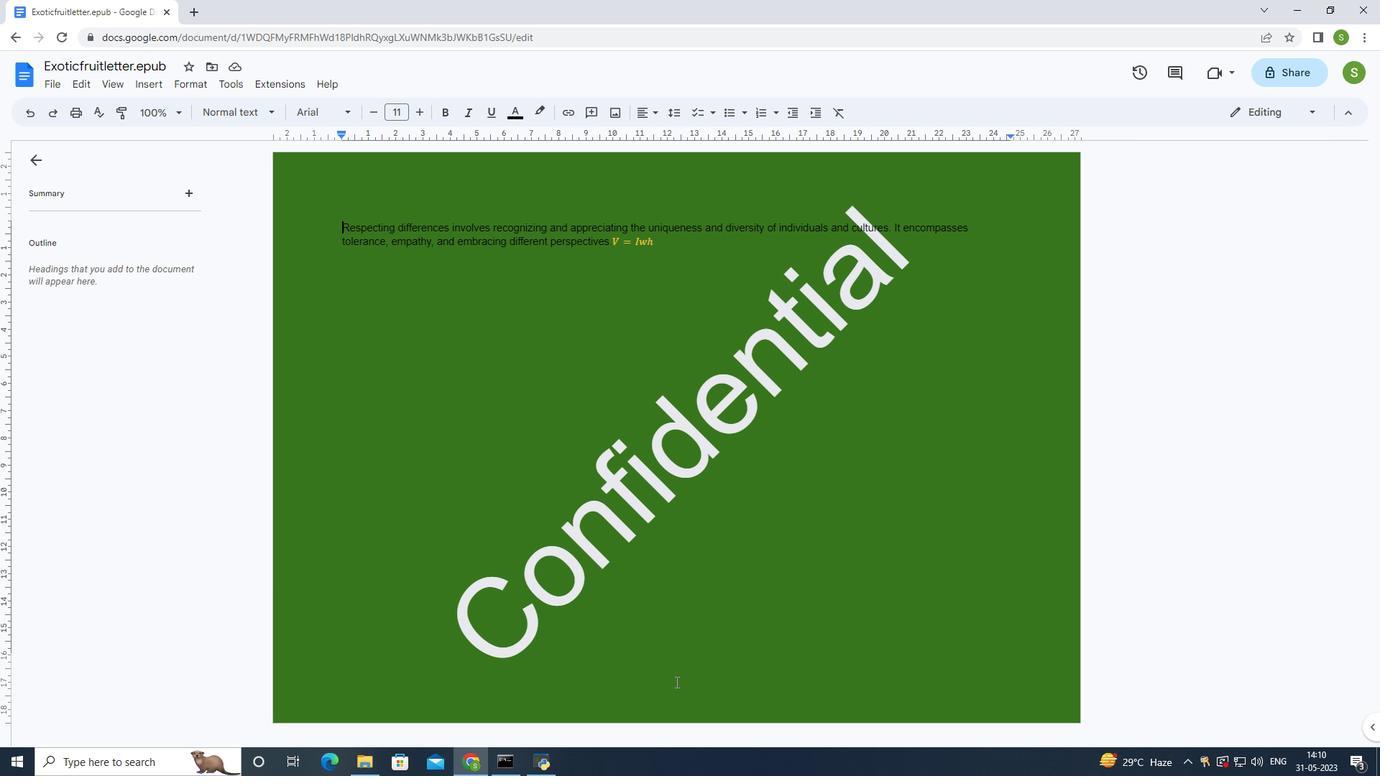 
Action: Mouse pressed left at (677, 679)
Screenshot: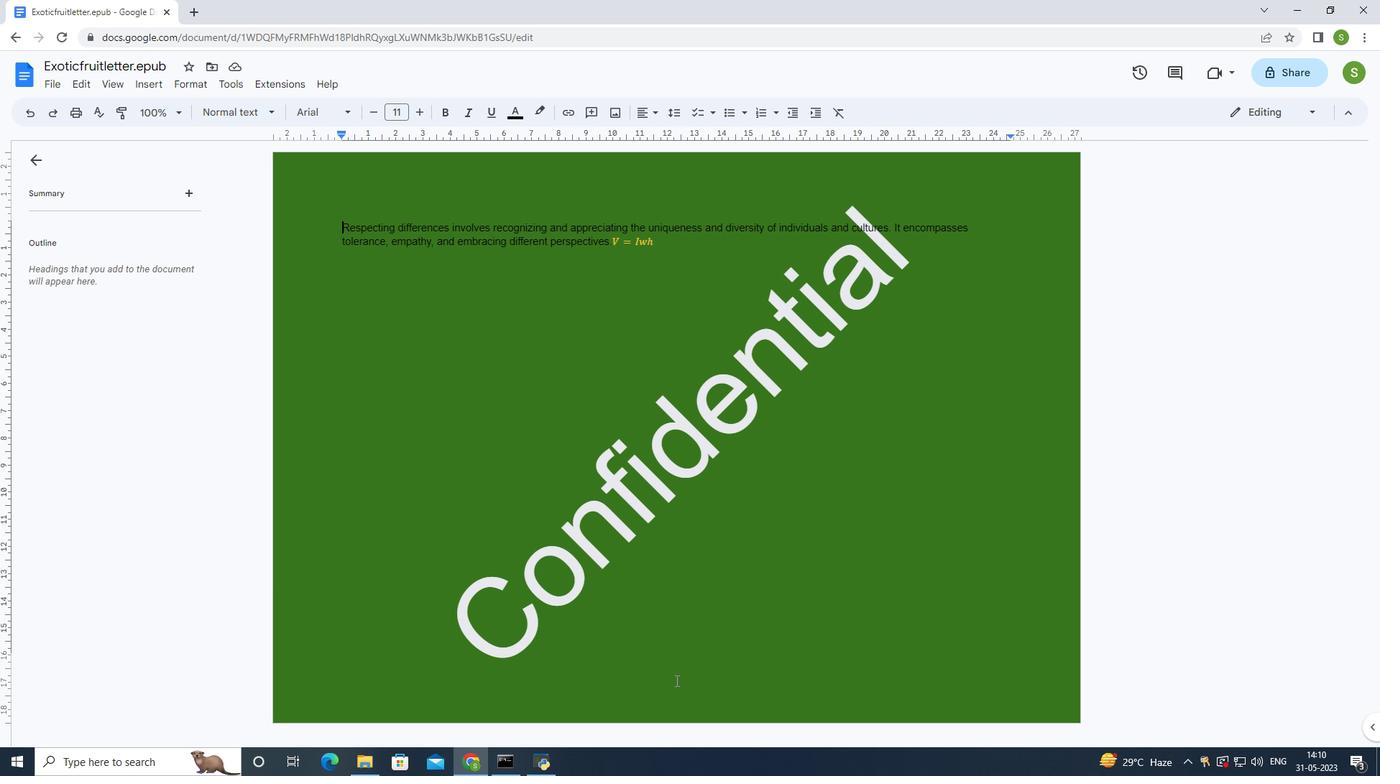
Action: Mouse moved to (678, 678)
Screenshot: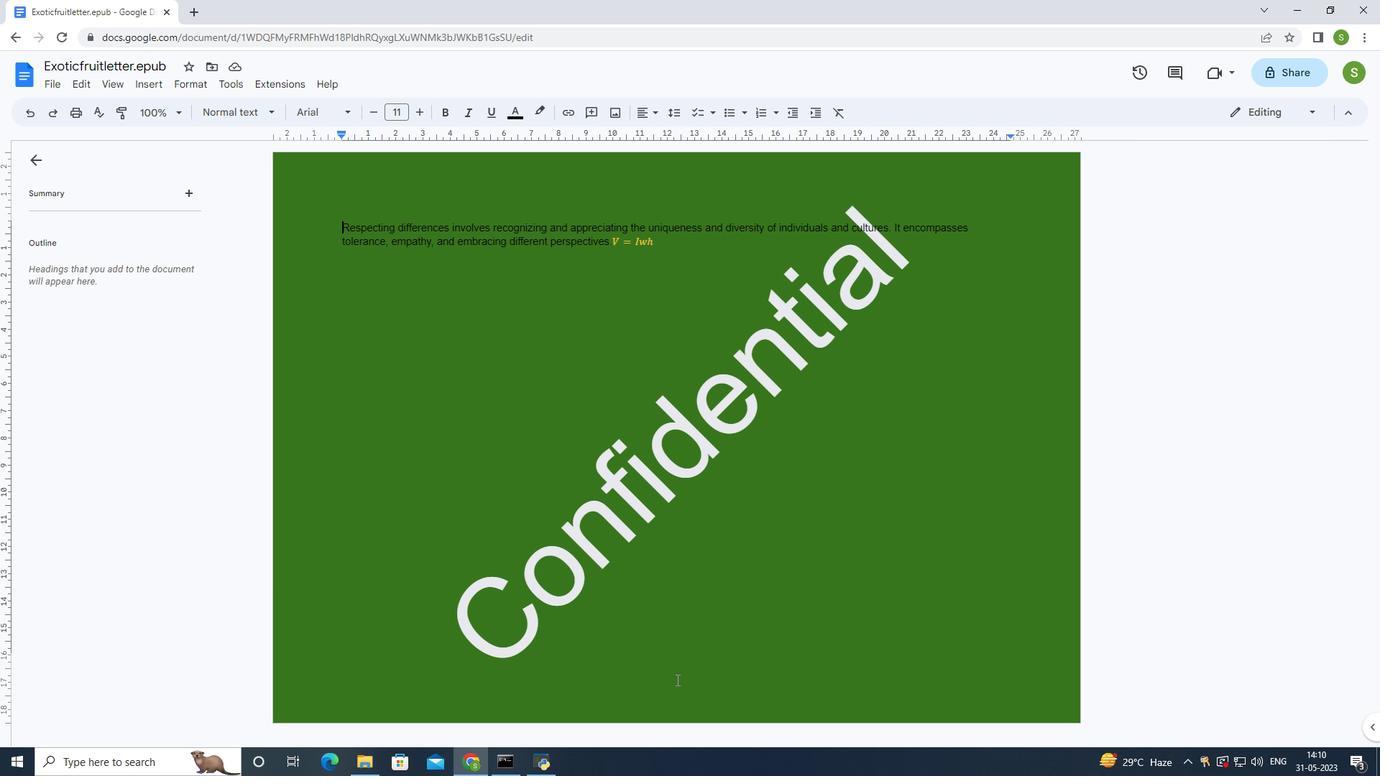 
Action: Mouse pressed left at (678, 678)
Screenshot: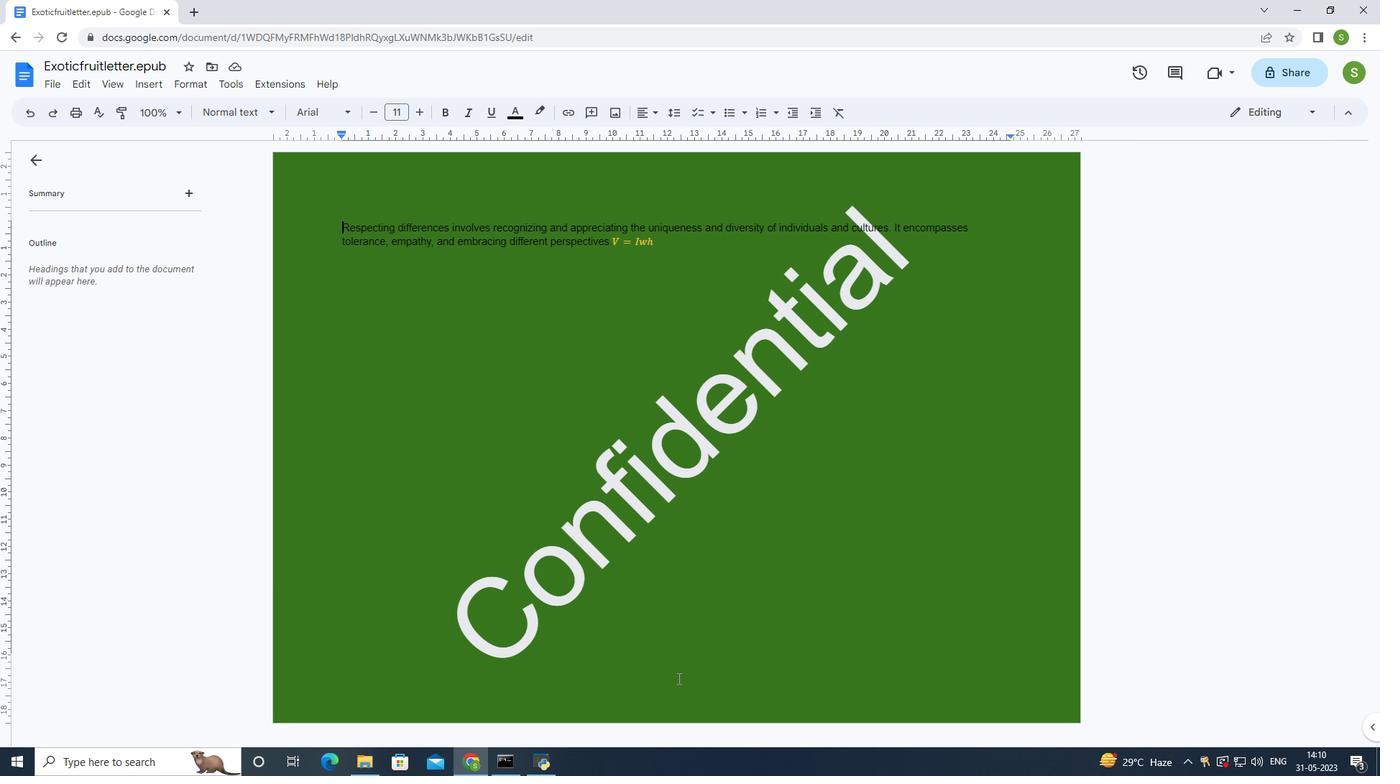 
Action: Mouse pressed left at (678, 678)
Screenshot: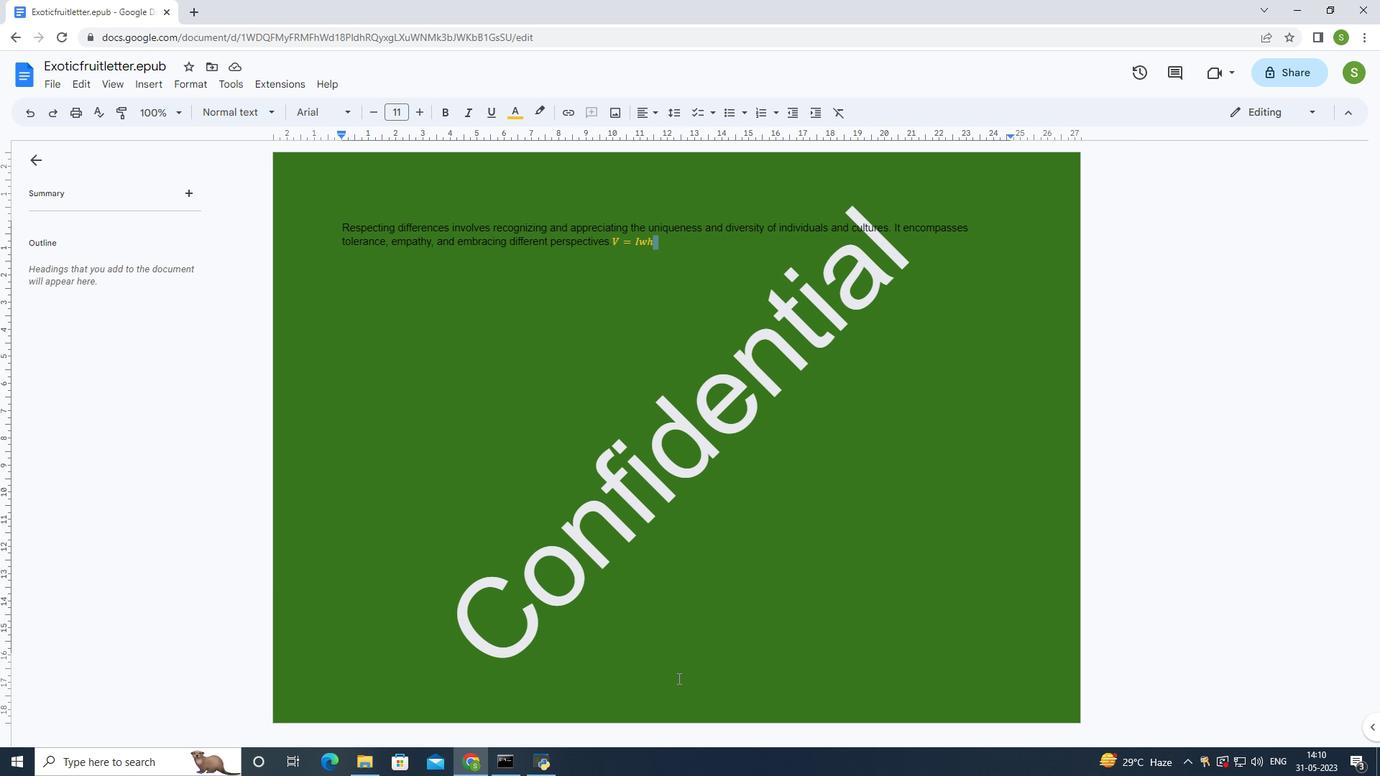
Action: Mouse moved to (711, 649)
Screenshot: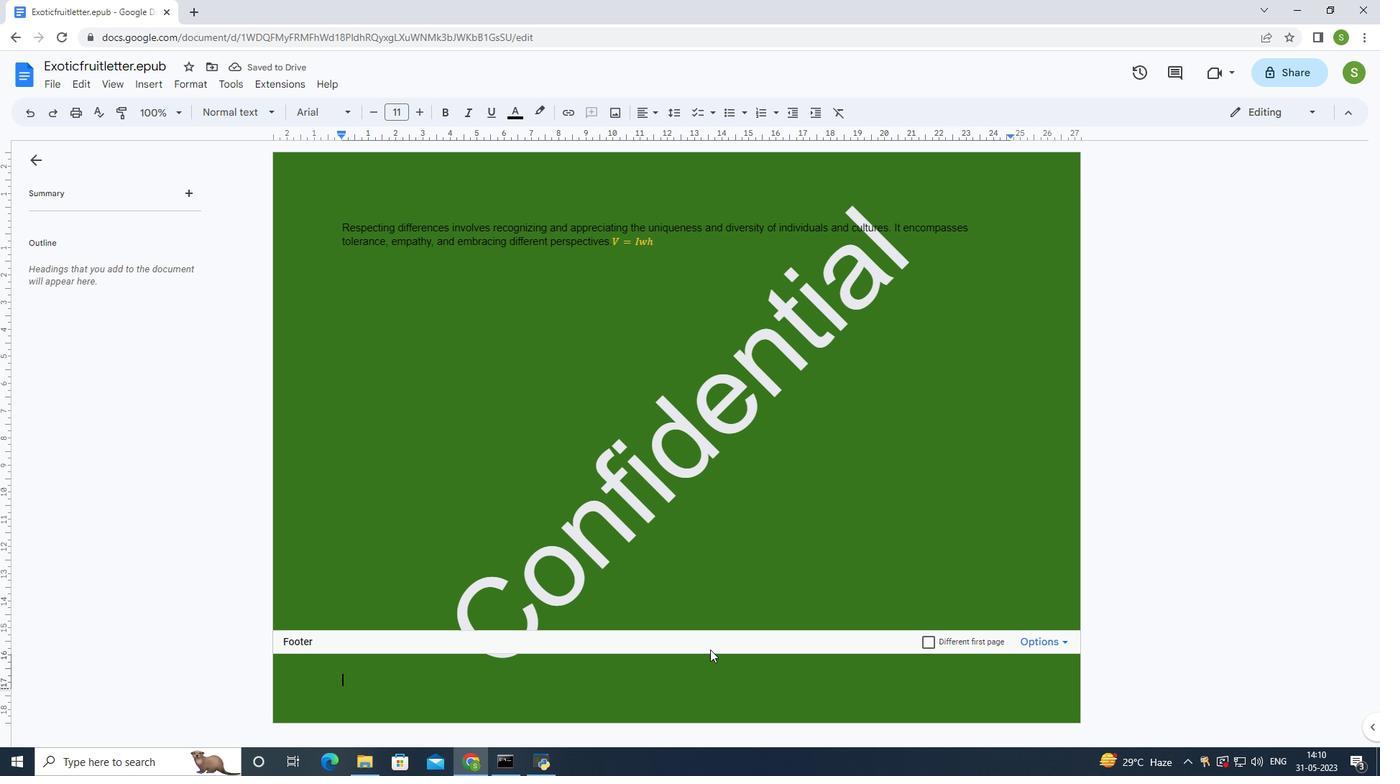
Action: Key pressed www
Screenshot: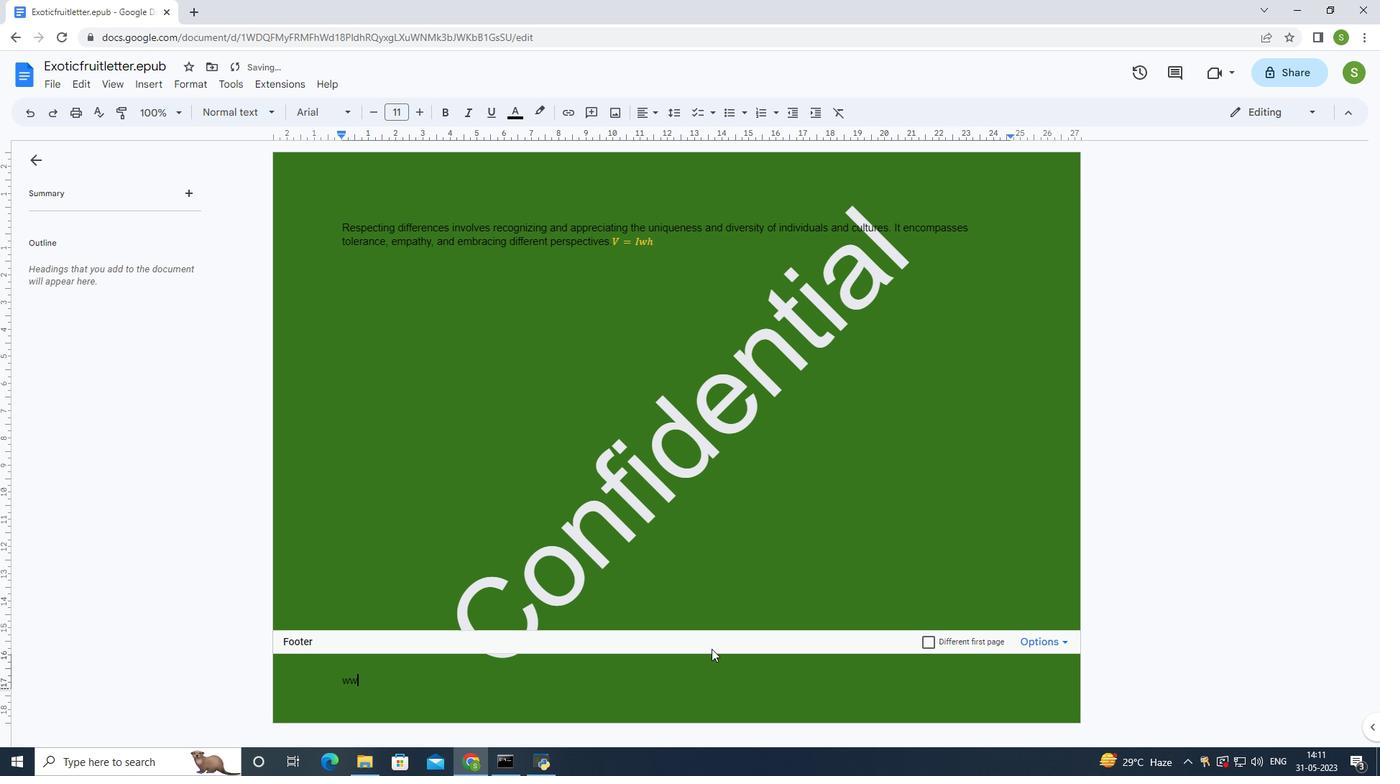 
Action: Mouse moved to (713, 649)
Screenshot: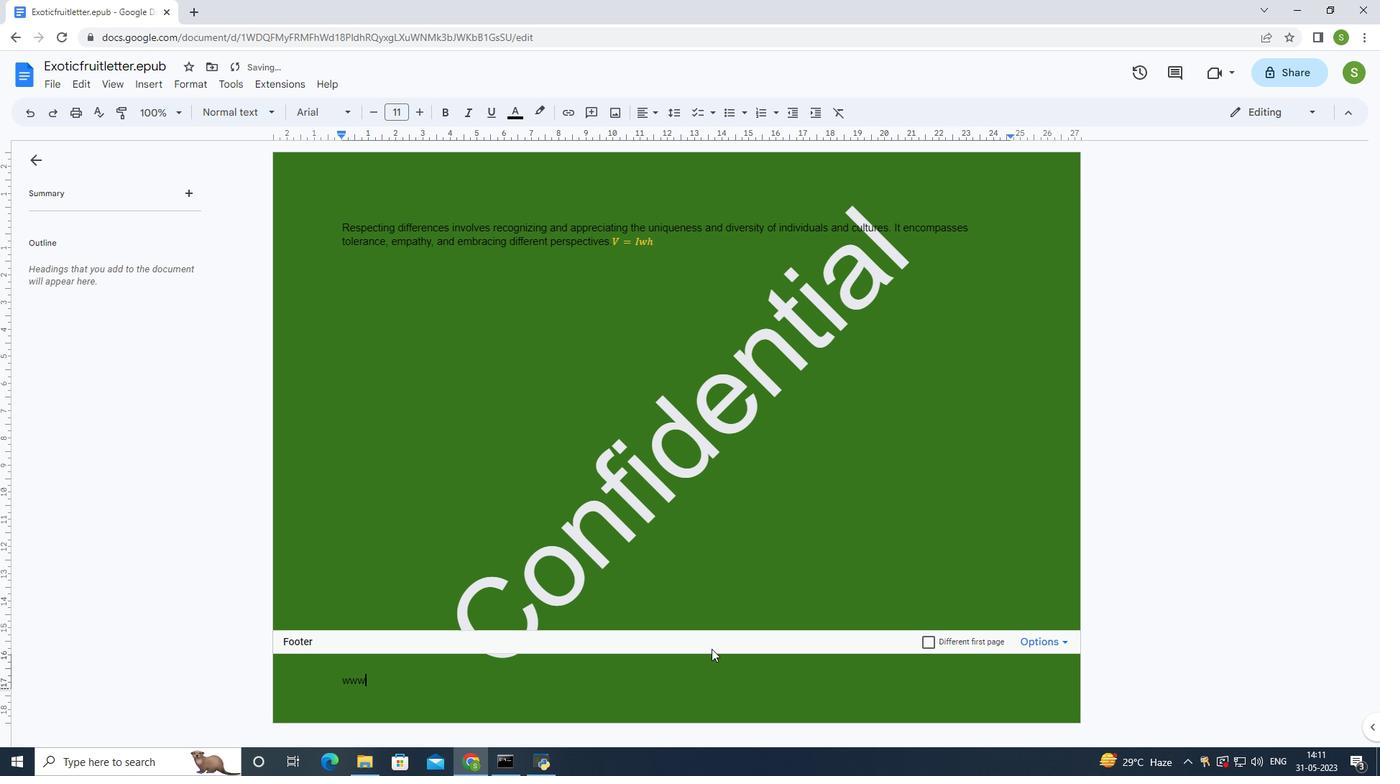 
Action: Key pressed .
Screenshot: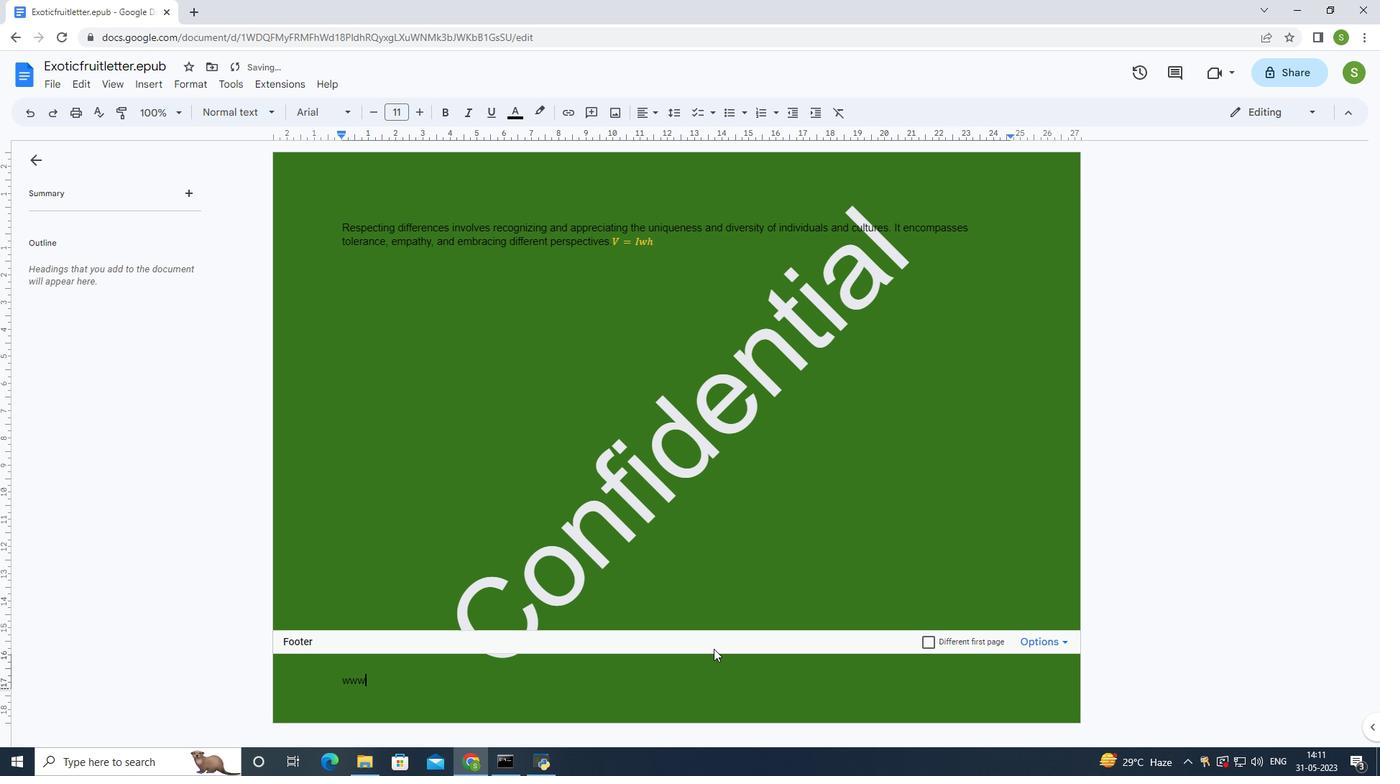 
Action: Mouse moved to (721, 642)
Screenshot: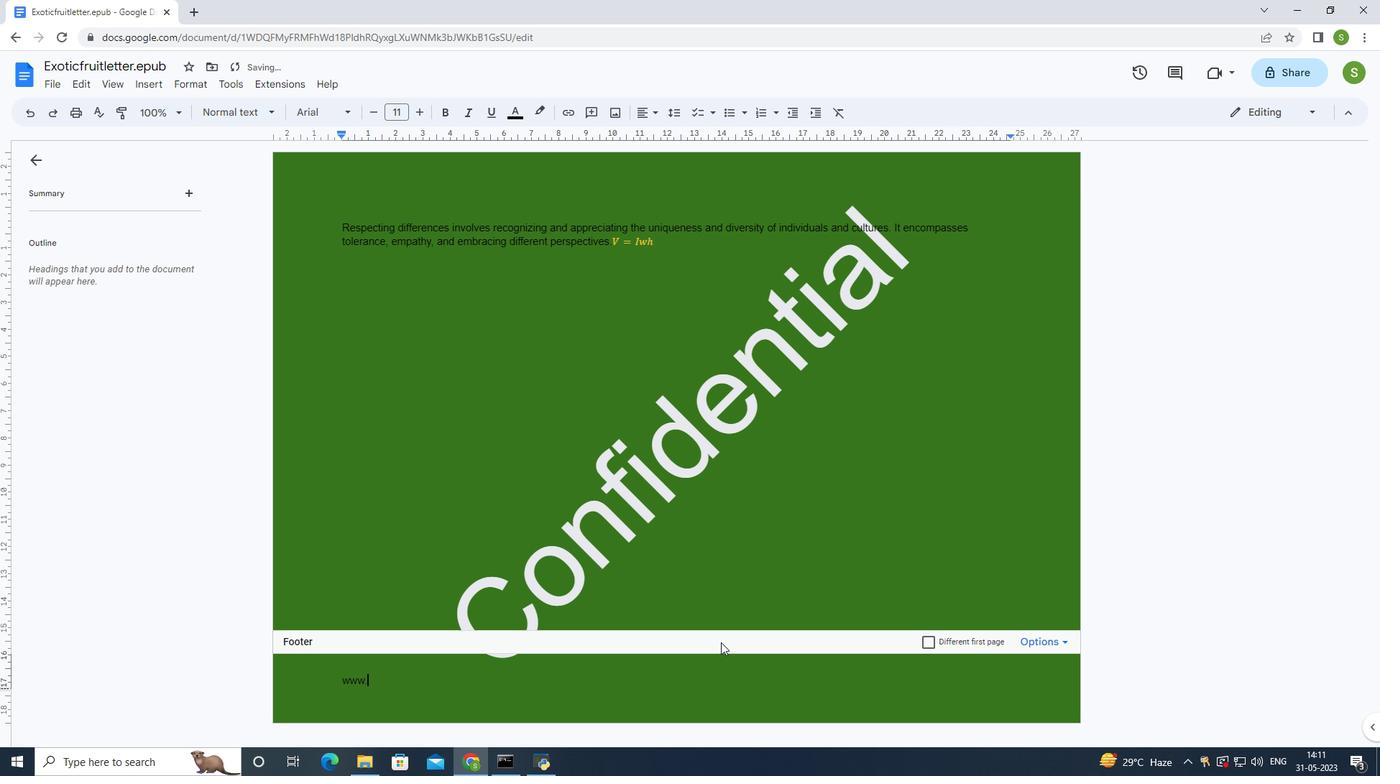
Action: Key pressed nex
Screenshot: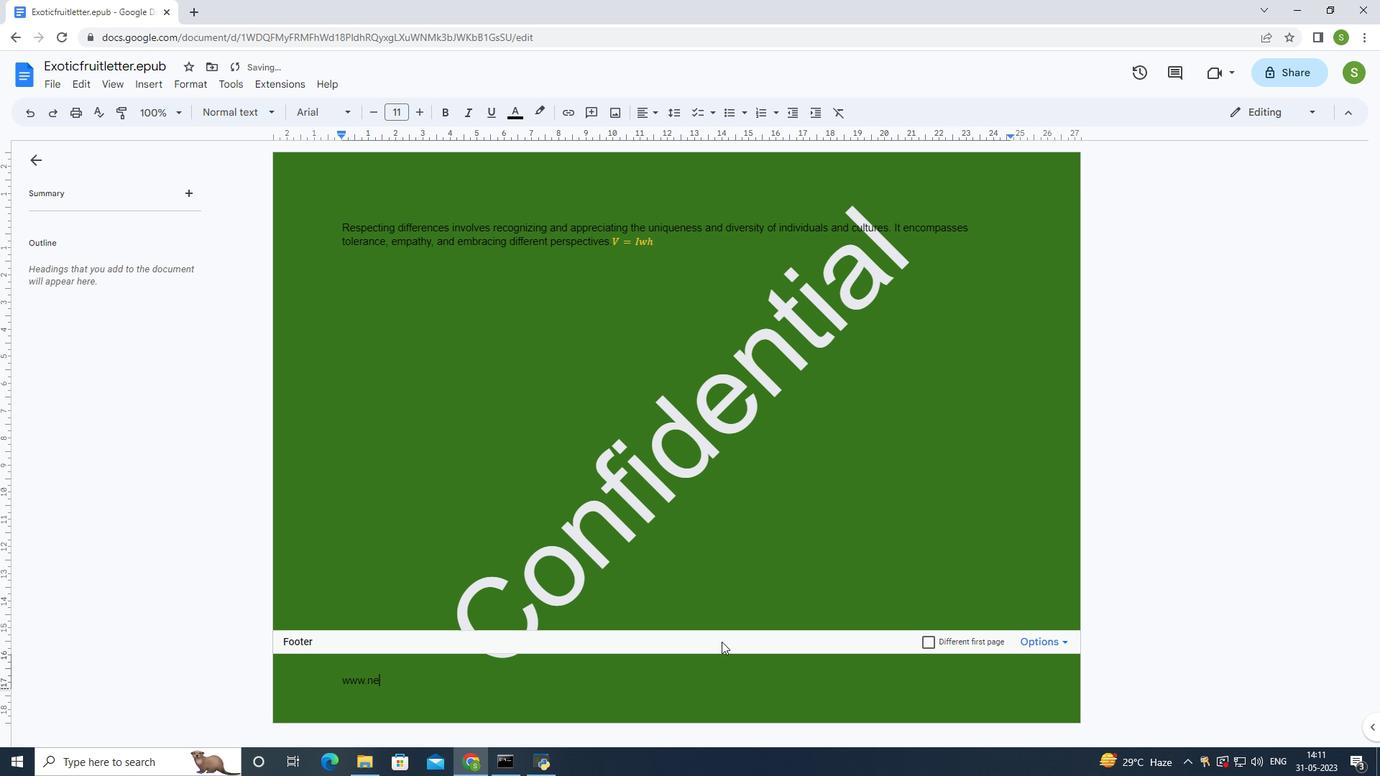 
Action: Mouse moved to (724, 641)
Screenshot: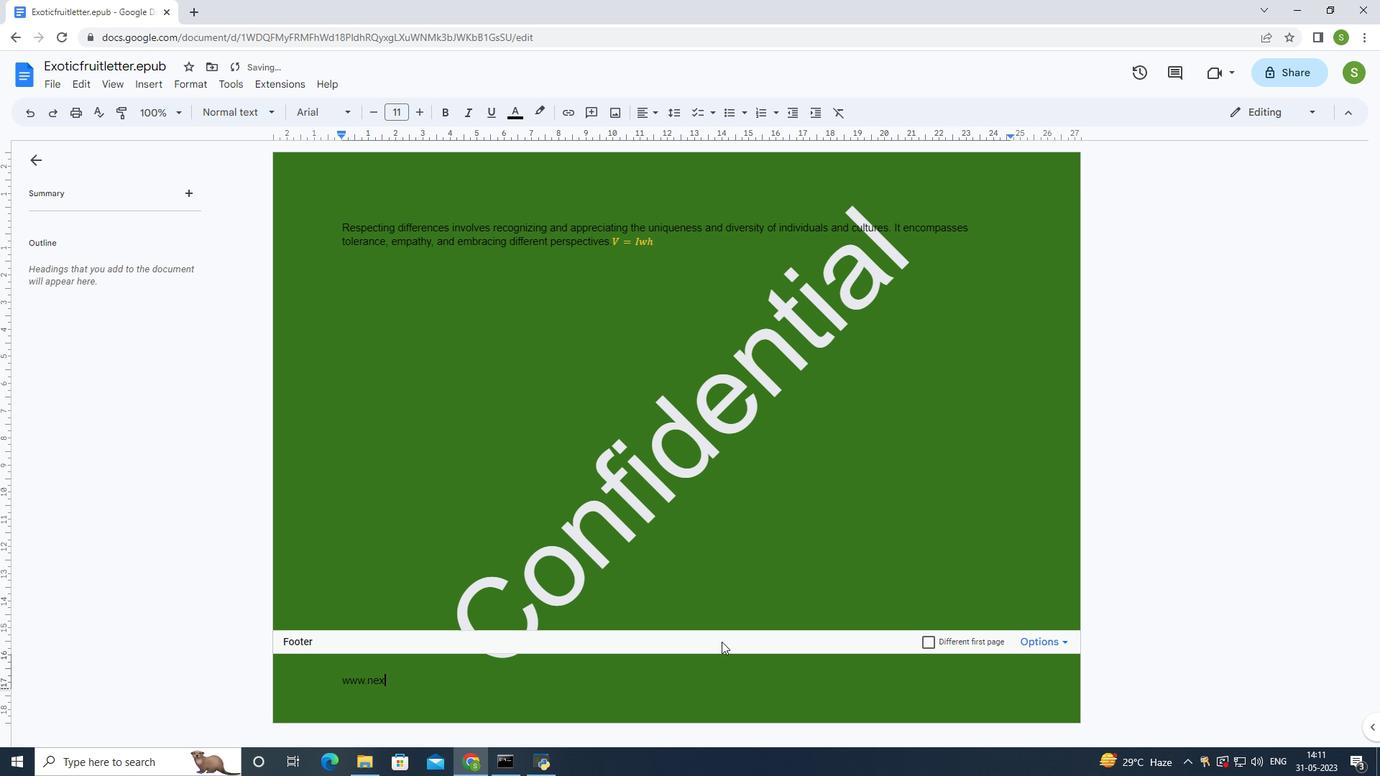 
Action: Key pressed us
Screenshot: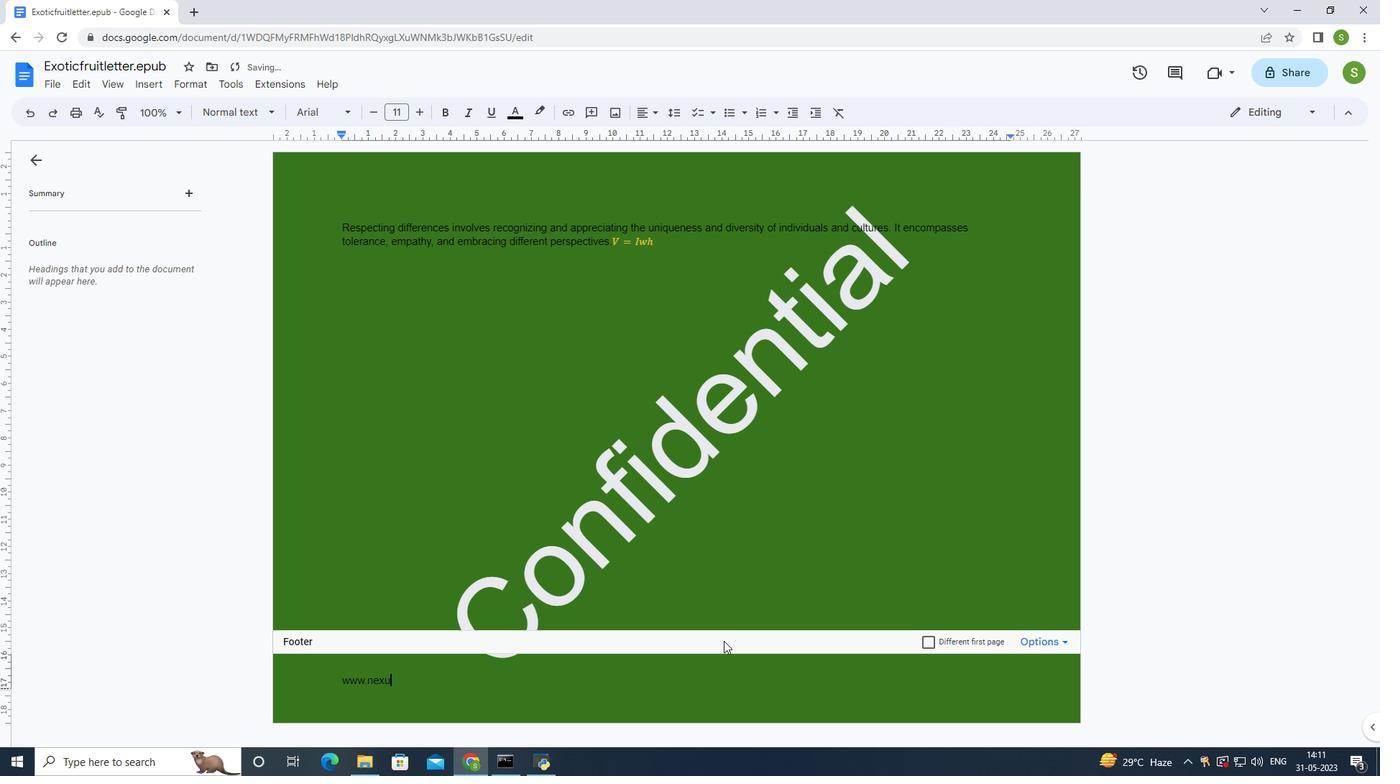 
Action: Mouse moved to (729, 637)
Screenshot: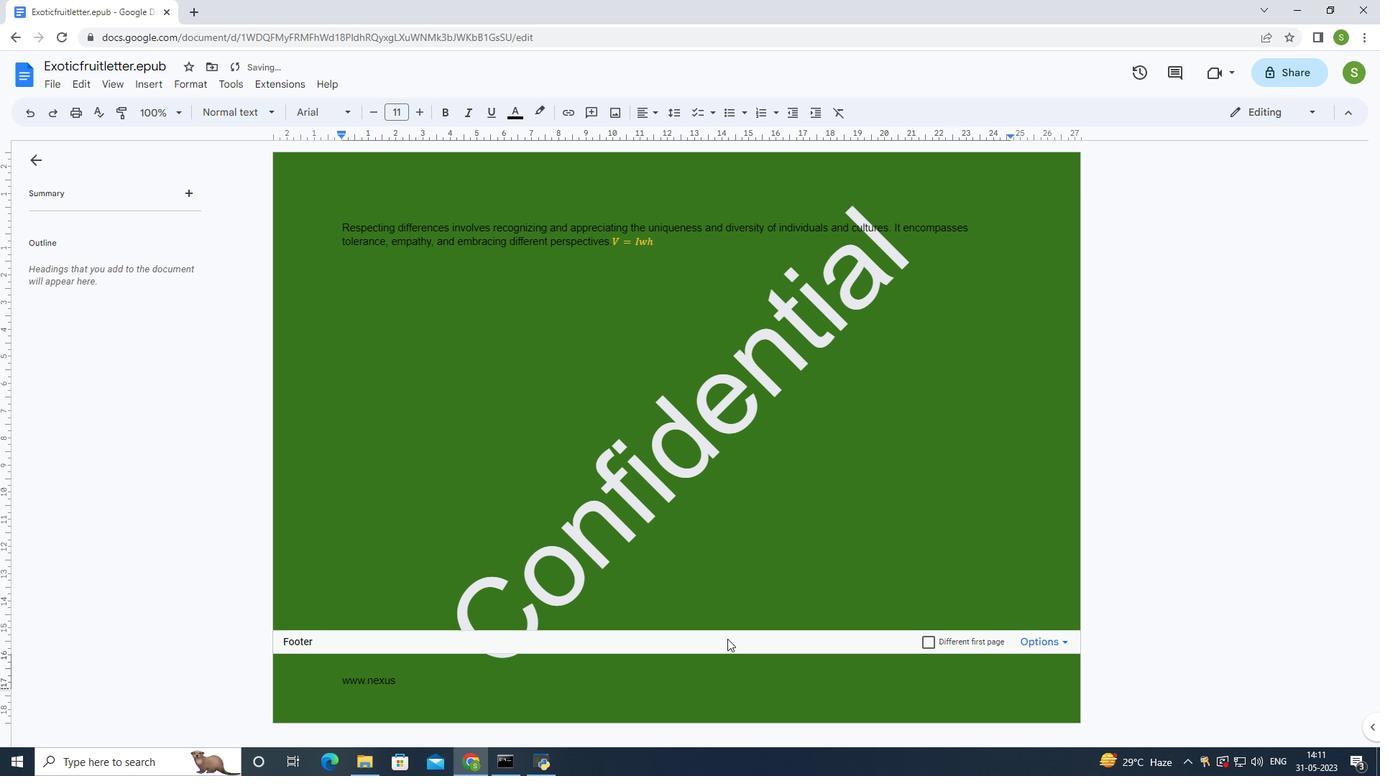 
Action: Key pressed .<Key.backspace>
Screenshot: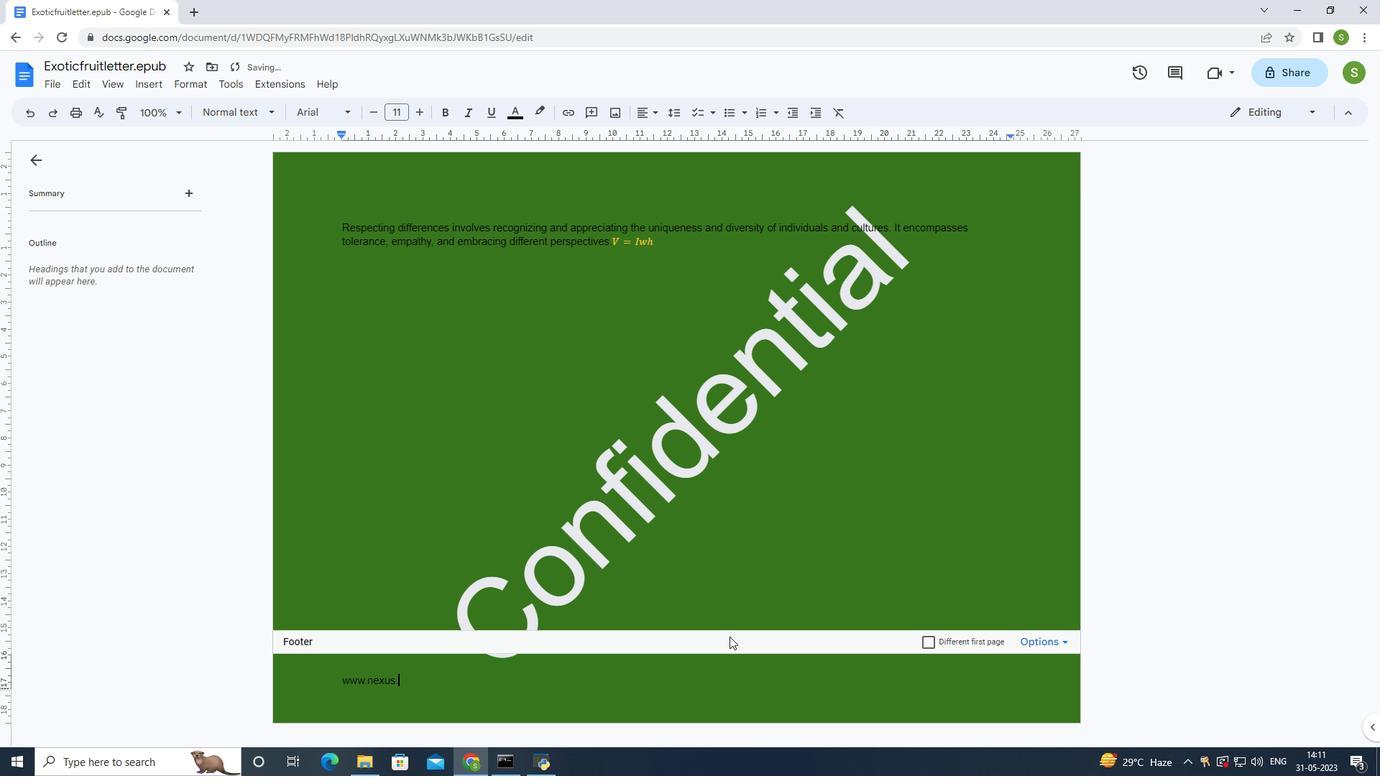
Action: Mouse moved to (744, 616)
Screenshot: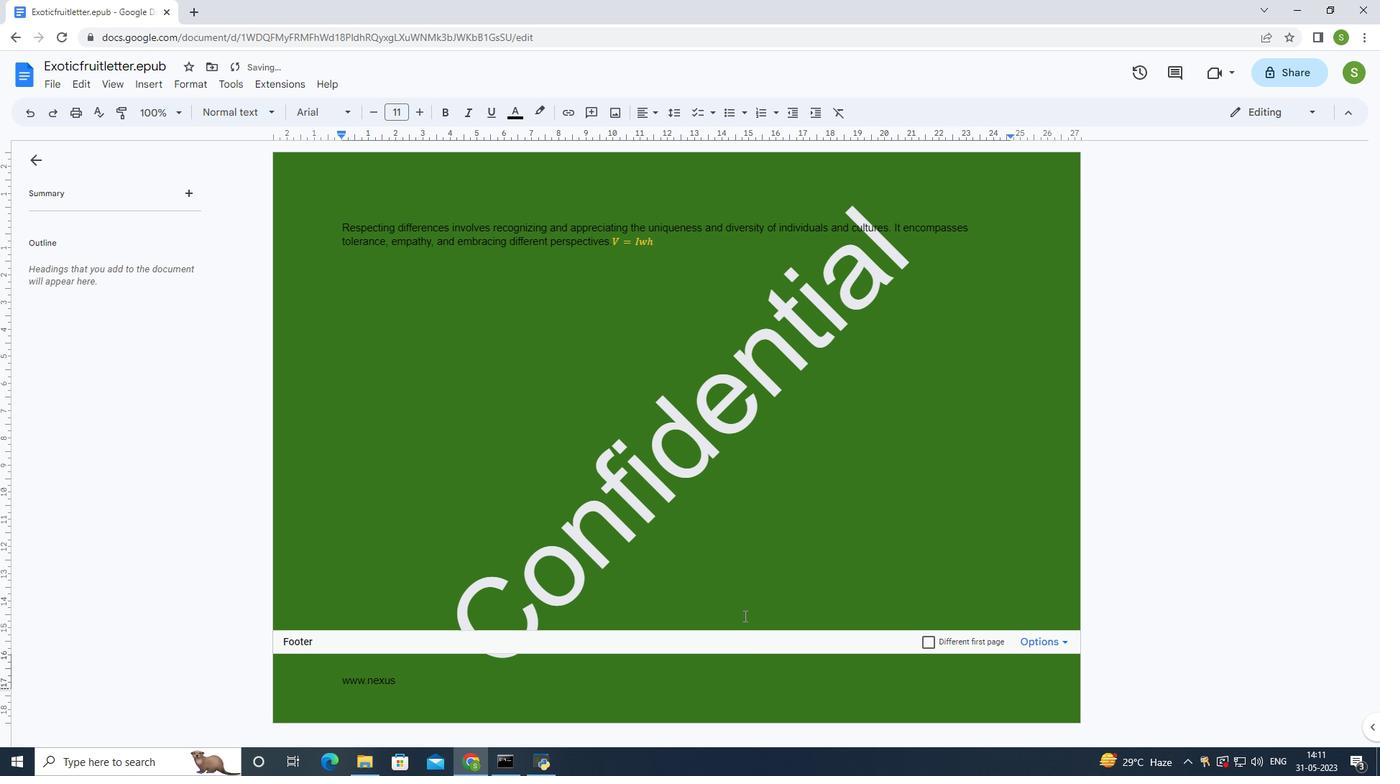 
Action: Key pressed <Key.shift>Tech.com<Key.enter>
Screenshot: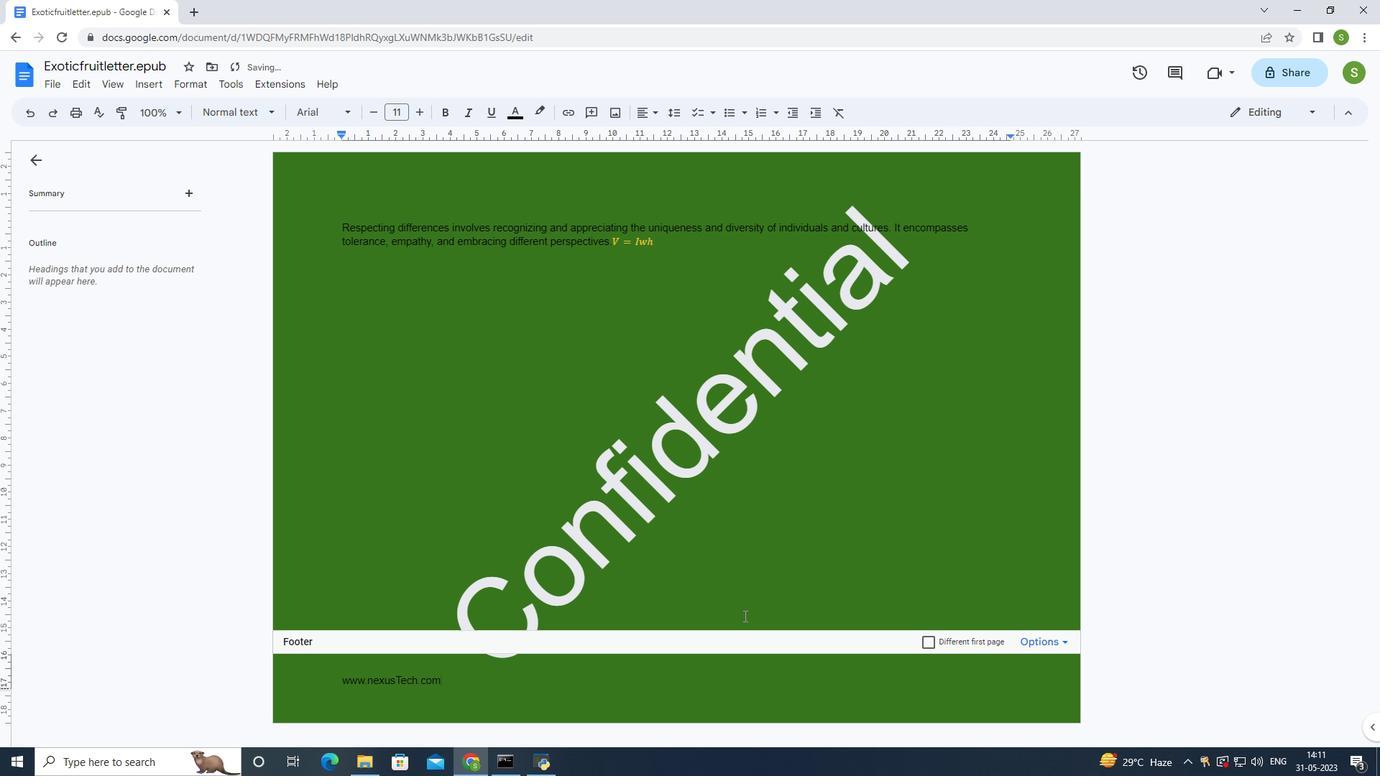 
Action: Mouse moved to (747, 369)
Screenshot: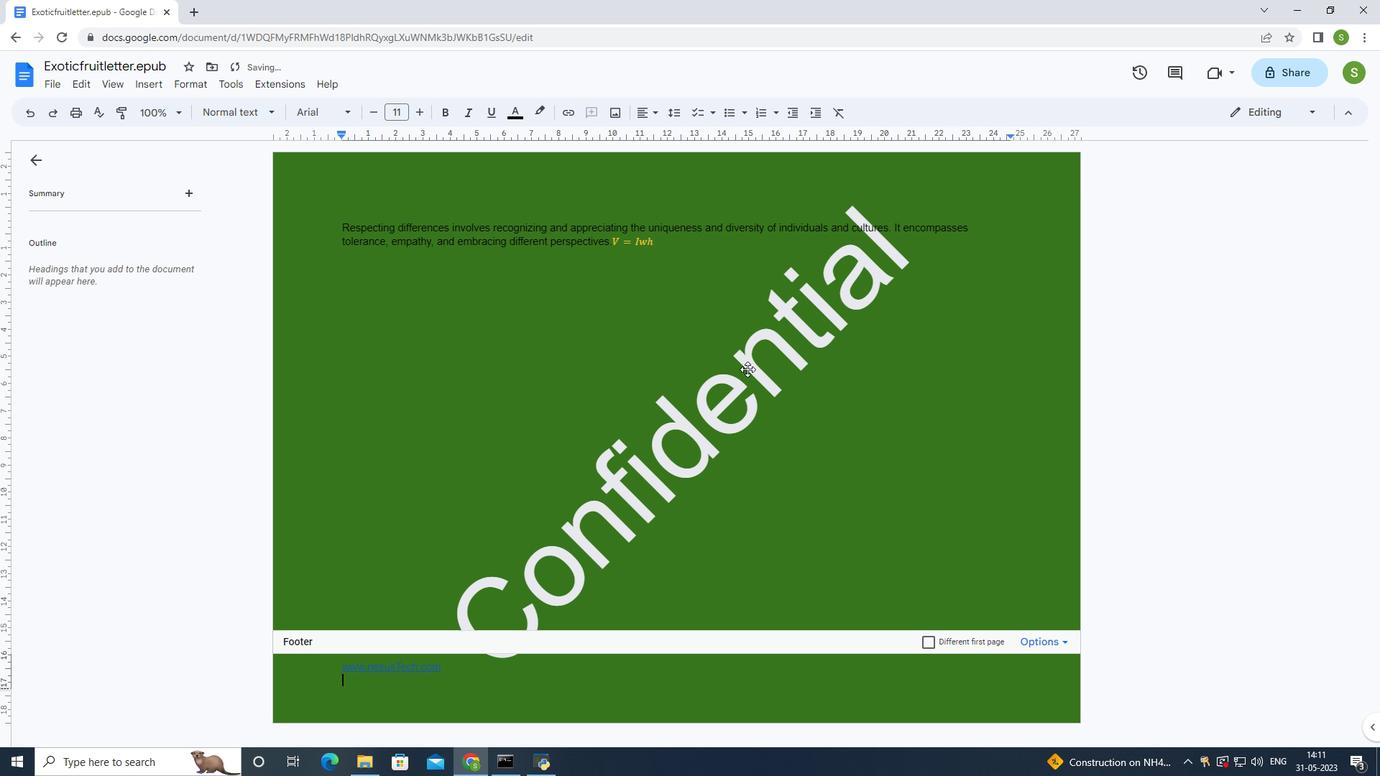 
